 Task: Create Customers object.
Action: Mouse moved to (553, 46)
Screenshot: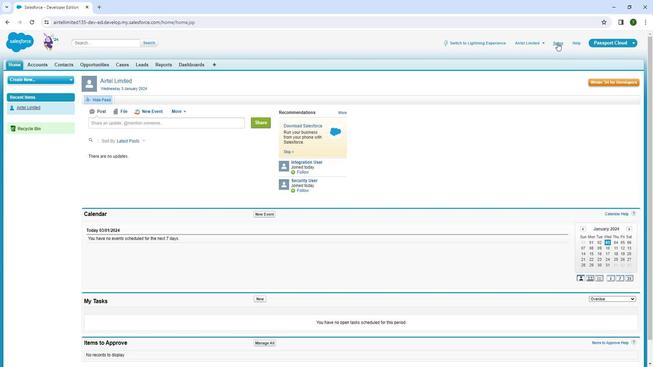 
Action: Mouse pressed left at (553, 46)
Screenshot: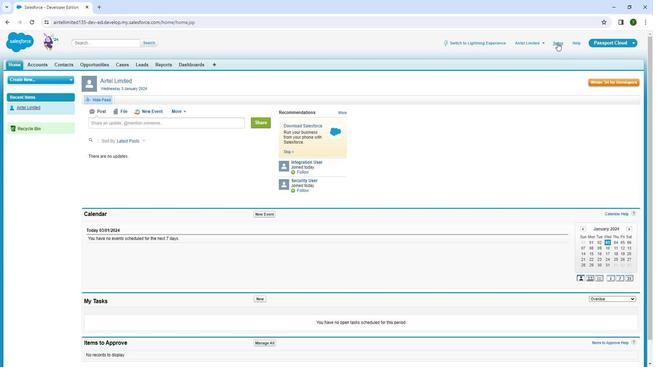 
Action: Mouse pressed left at (553, 46)
Screenshot: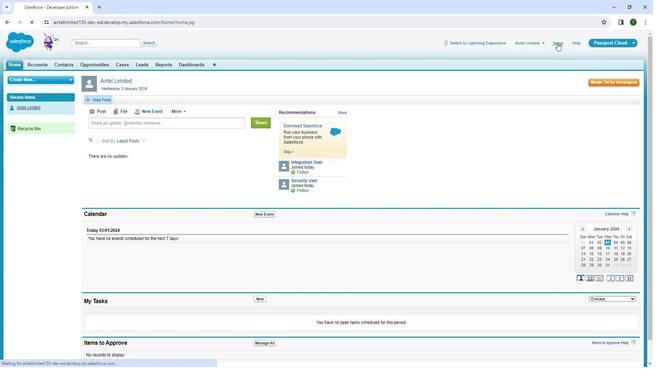 
Action: Mouse moved to (41, 129)
Screenshot: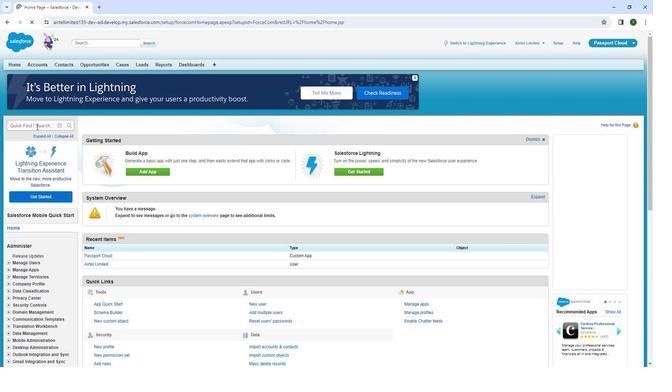 
Action: Mouse pressed left at (41, 129)
Screenshot: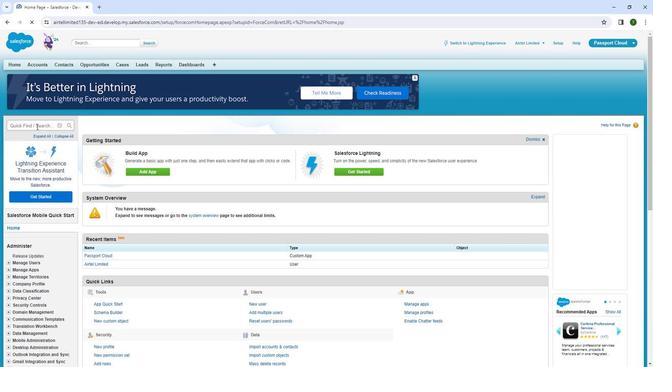 
Action: Mouse moved to (41, 128)
Screenshot: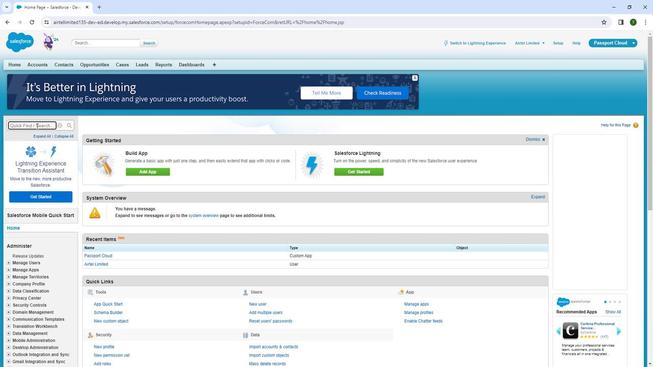 
Action: Key pressed o
Screenshot: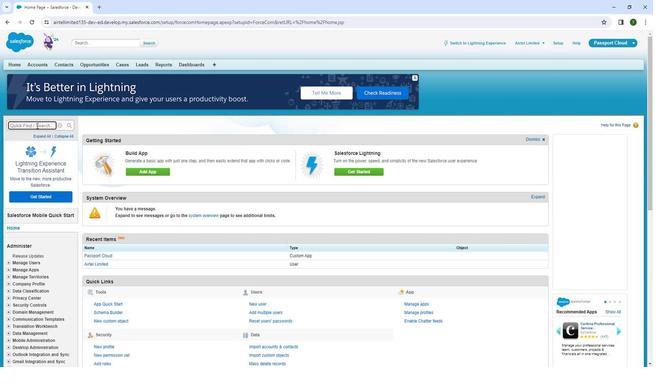 
Action: Mouse moved to (41, 128)
Screenshot: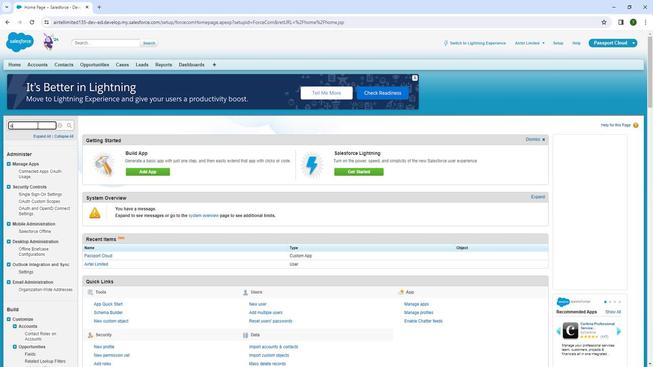 
Action: Key pressed bj
Screenshot: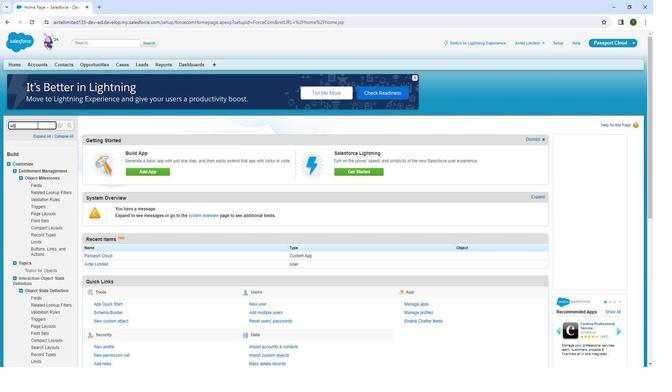 
Action: Mouse moved to (42, 126)
Screenshot: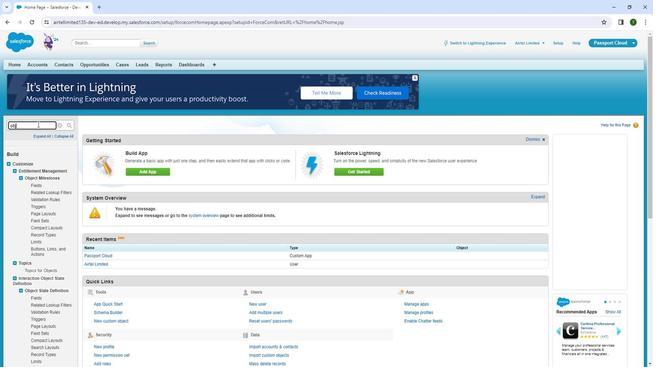 
Action: Key pressed ect
Screenshot: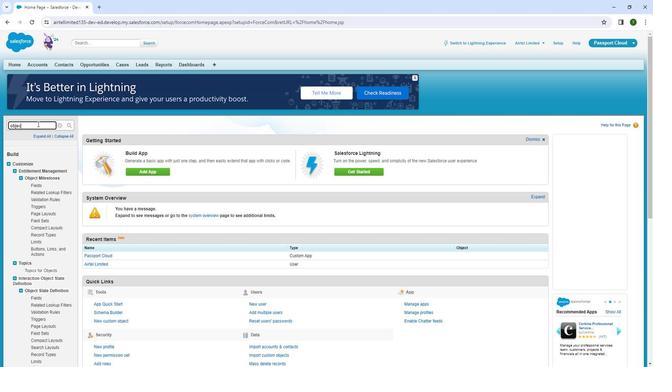 
Action: Mouse moved to (34, 180)
Screenshot: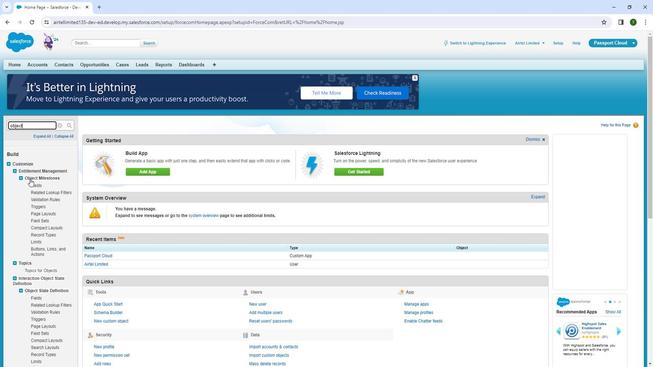 
Action: Mouse scrolled (34, 180) with delta (0, 0)
Screenshot: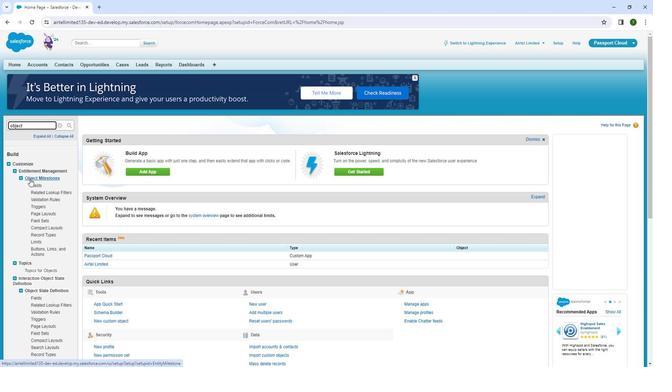 
Action: Mouse moved to (34, 181)
Screenshot: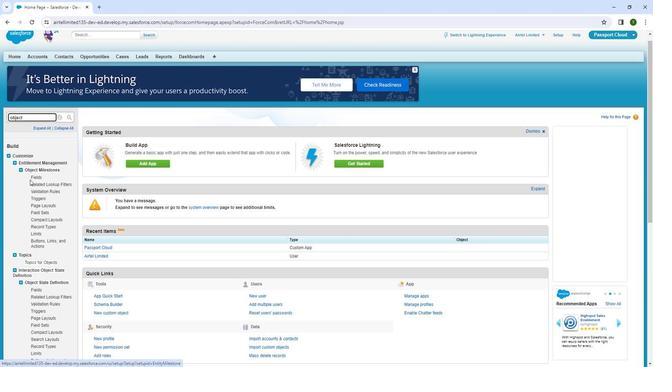 
Action: Mouse scrolled (34, 181) with delta (0, 0)
Screenshot: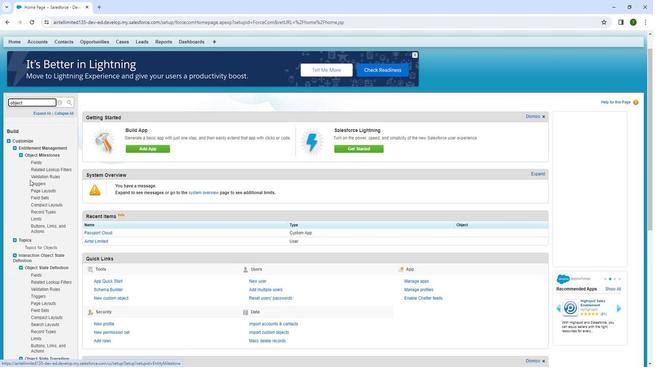 
Action: Mouse moved to (34, 181)
Screenshot: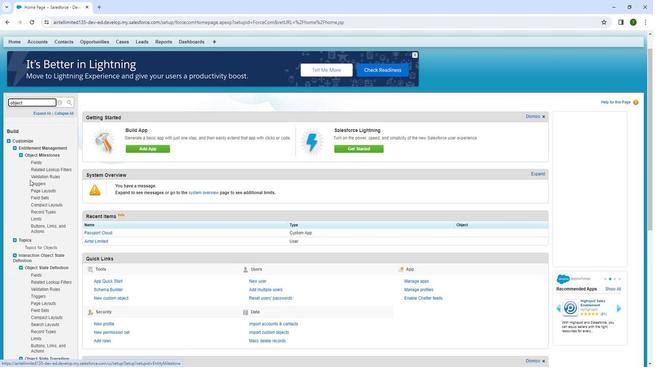 
Action: Mouse scrolled (34, 181) with delta (0, 0)
Screenshot: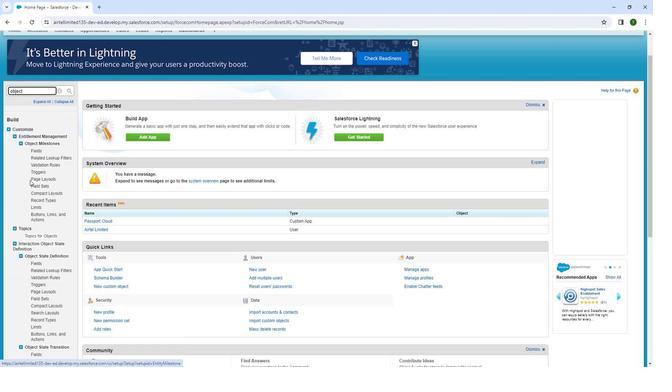 
Action: Mouse moved to (33, 185)
Screenshot: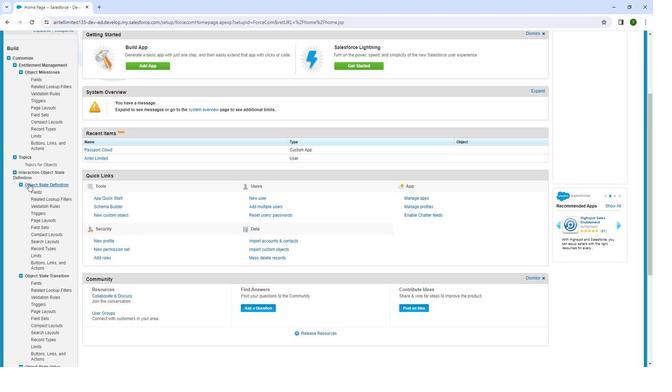 
Action: Mouse scrolled (33, 185) with delta (0, 0)
Screenshot: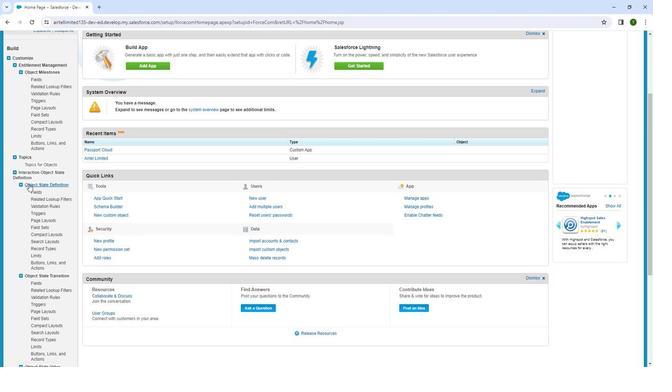 
Action: Mouse moved to (33, 186)
Screenshot: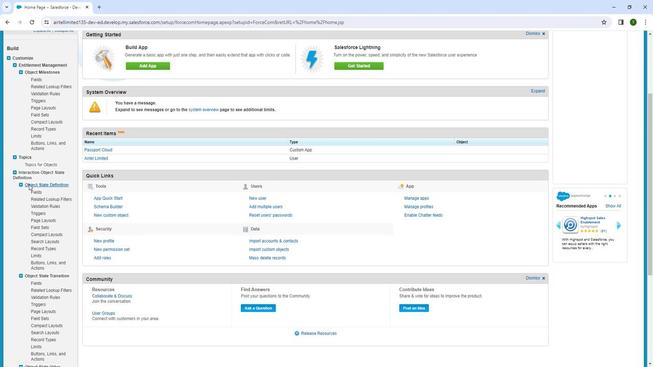 
Action: Mouse scrolled (33, 185) with delta (0, 0)
Screenshot: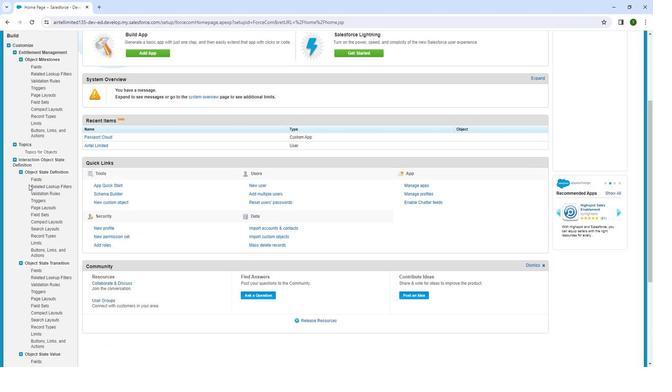 
Action: Mouse moved to (33, 186)
Screenshot: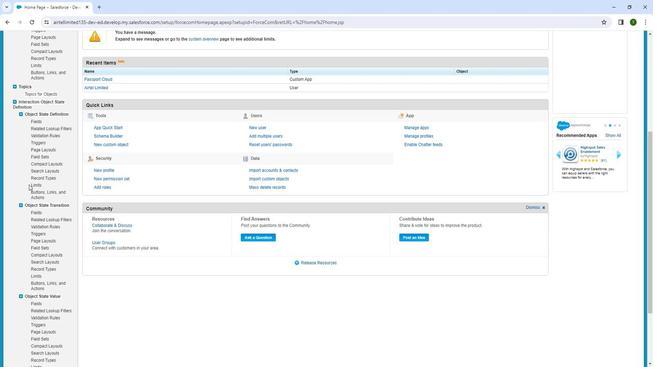 
Action: Mouse scrolled (33, 185) with delta (0, 0)
Screenshot: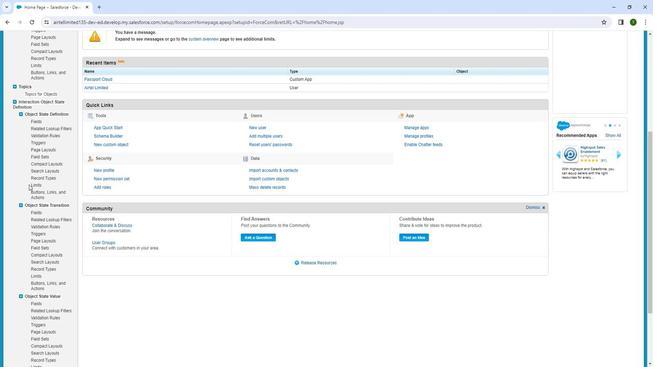 
Action: Mouse scrolled (33, 185) with delta (0, 0)
Screenshot: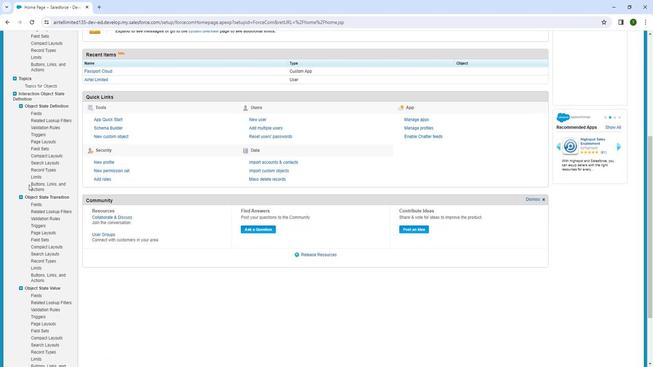 
Action: Mouse scrolled (33, 185) with delta (0, 0)
Screenshot: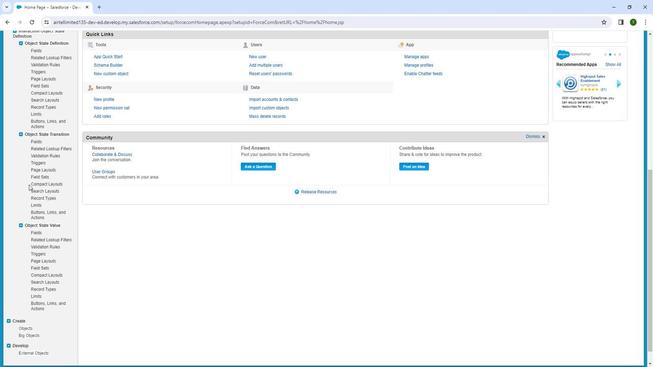 
Action: Mouse moved to (29, 312)
Screenshot: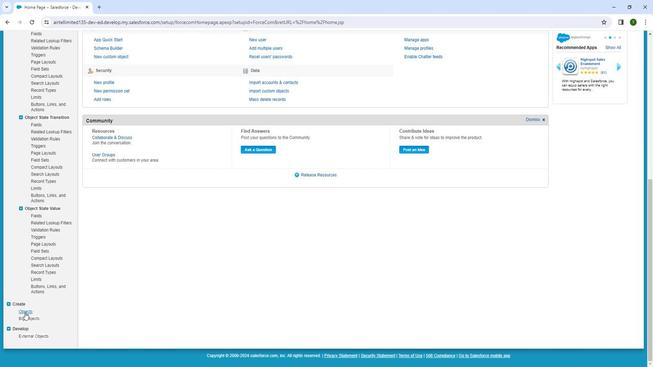 
Action: Mouse pressed left at (29, 312)
Screenshot: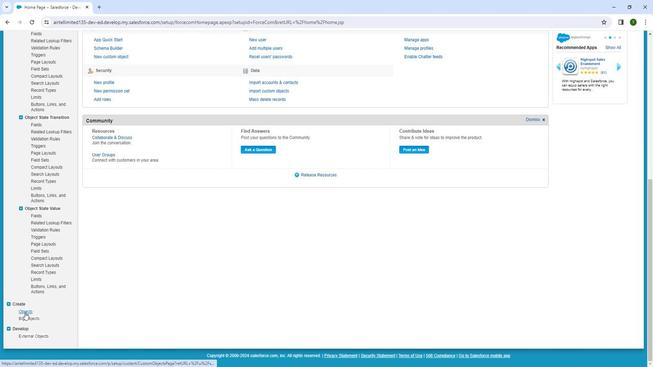 
Action: Mouse moved to (282, 168)
Screenshot: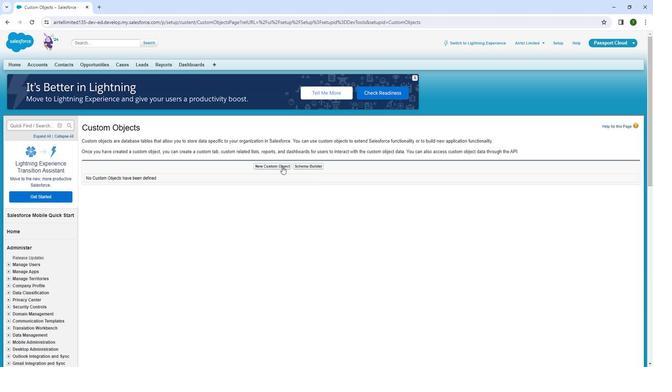 
Action: Mouse pressed left at (282, 168)
Screenshot: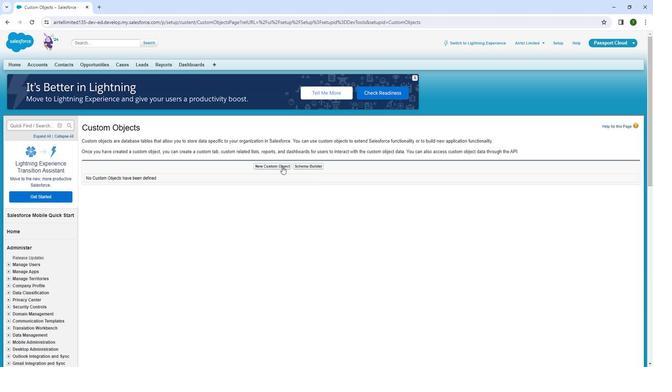 
Action: Mouse moved to (207, 192)
Screenshot: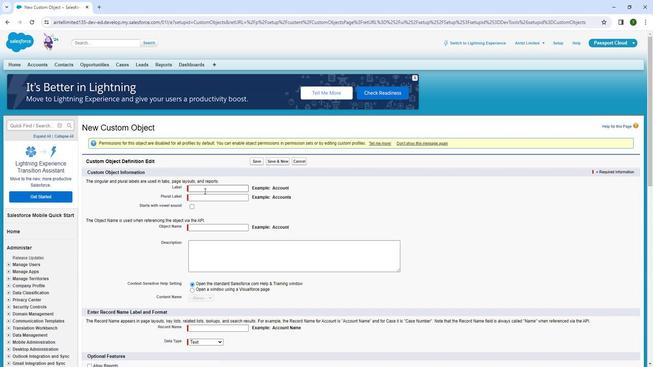 
Action: Mouse pressed left at (207, 192)
Screenshot: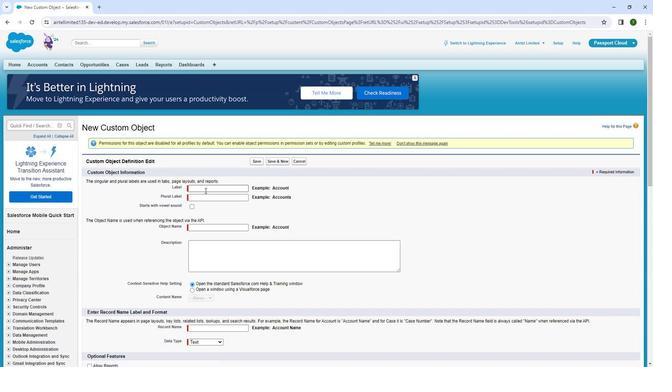 
Action: Mouse moved to (209, 193)
Screenshot: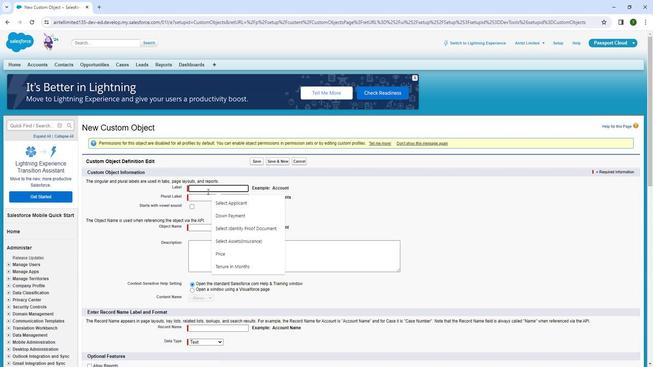 
Action: Key pressed <Key.shift>Customers
Screenshot: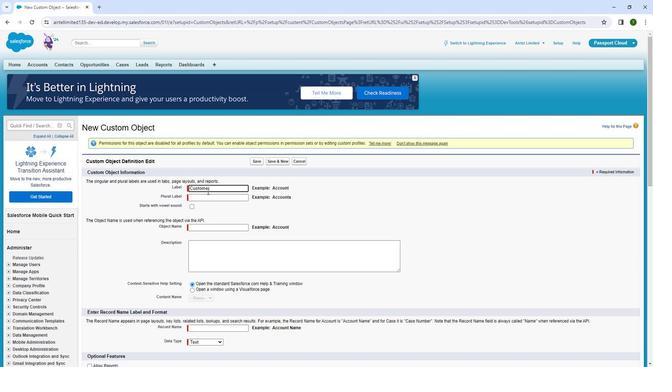 
Action: Mouse moved to (224, 193)
Screenshot: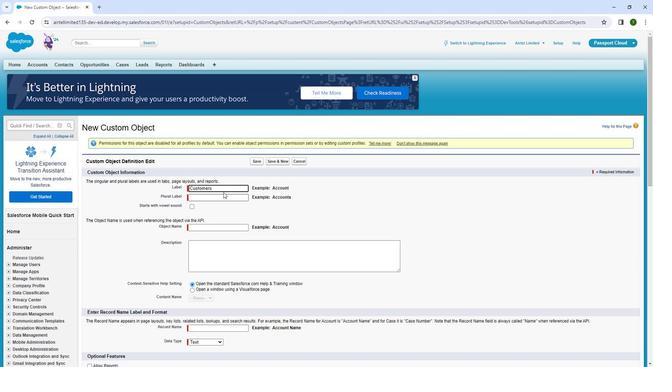 
Action: Mouse pressed left at (224, 193)
Screenshot: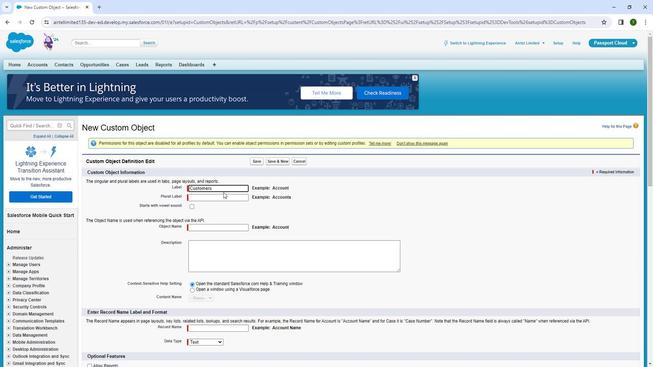 
Action: Mouse moved to (224, 199)
Screenshot: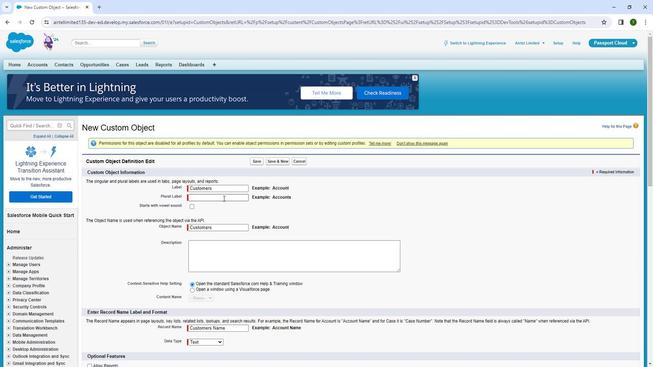 
Action: Mouse pressed left at (224, 199)
Screenshot: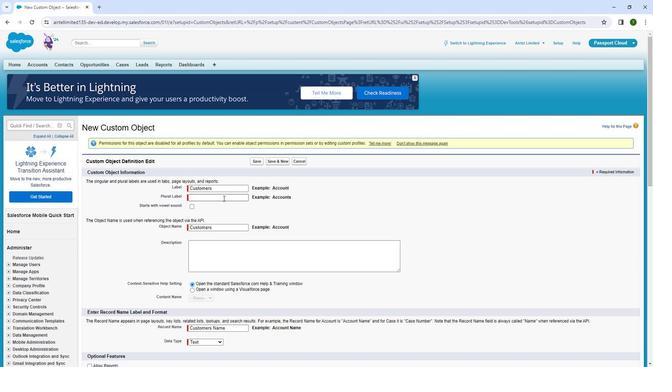 
Action: Mouse moved to (216, 202)
Screenshot: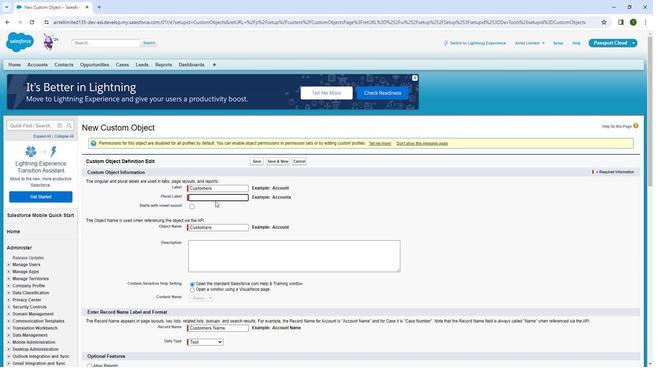 
Action: Key pressed <Key.shift>
Screenshot: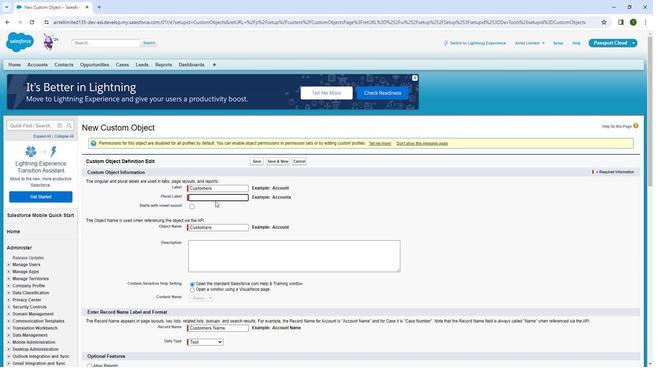 
Action: Mouse moved to (210, 200)
Screenshot: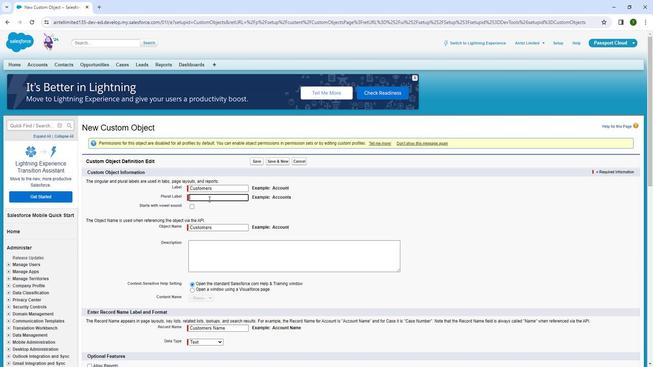
Action: Key pressed C
Screenshot: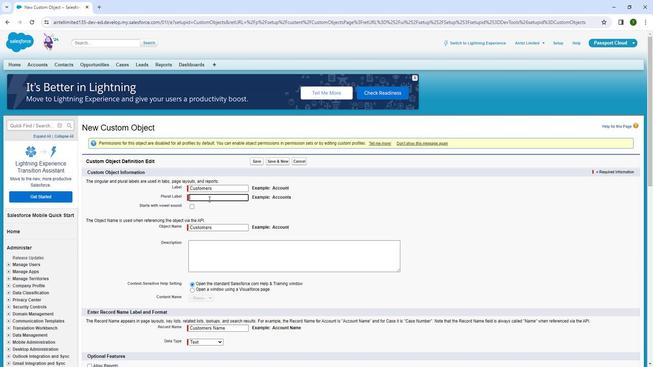 
Action: Mouse moved to (210, 201)
Screenshot: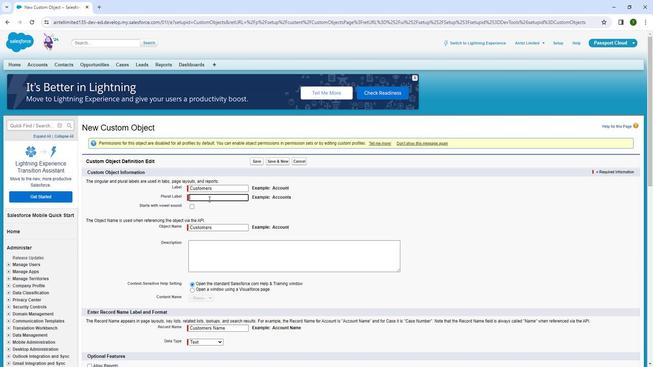 
Action: Key pressed ustomers
Screenshot: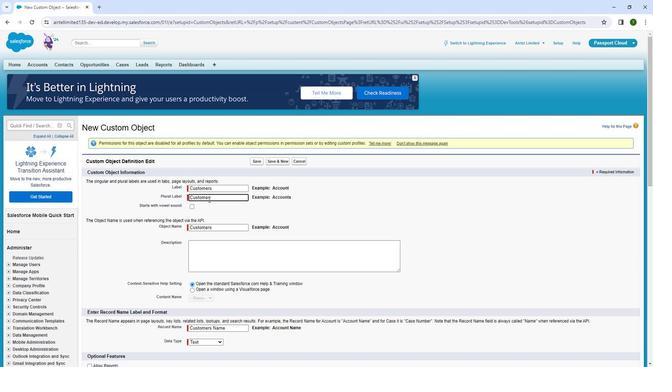 
Action: Mouse moved to (228, 215)
Screenshot: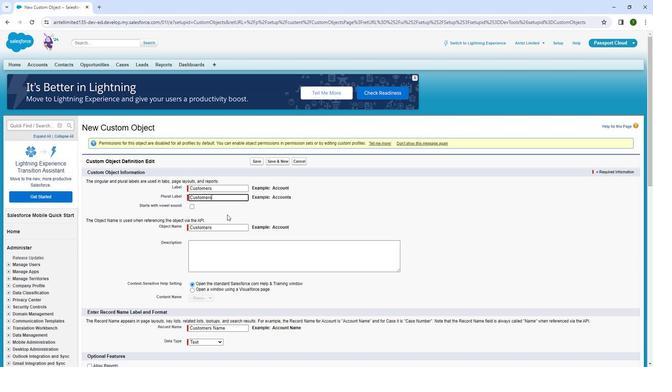 
Action: Mouse pressed left at (228, 215)
Screenshot: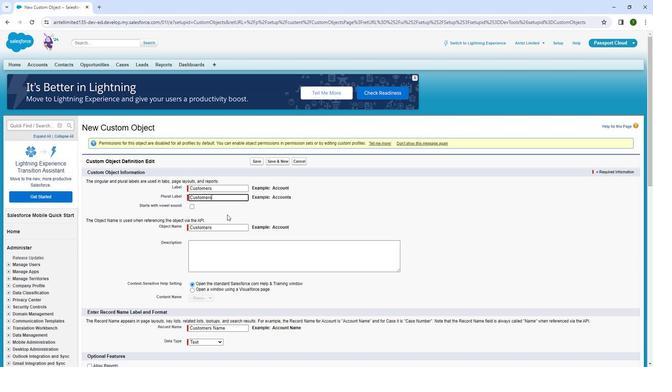 
Action: Mouse moved to (228, 214)
Screenshot: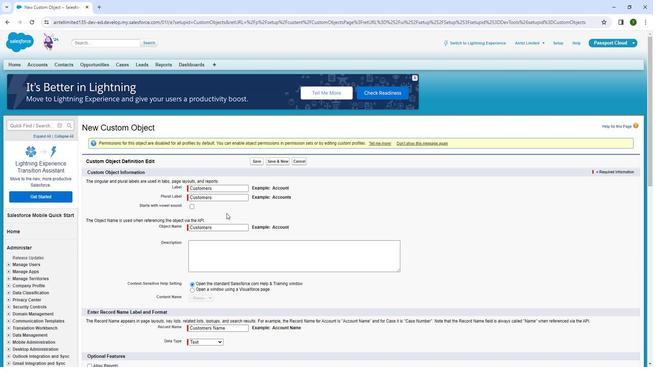 
Action: Mouse scrolled (228, 214) with delta (0, 0)
Screenshot: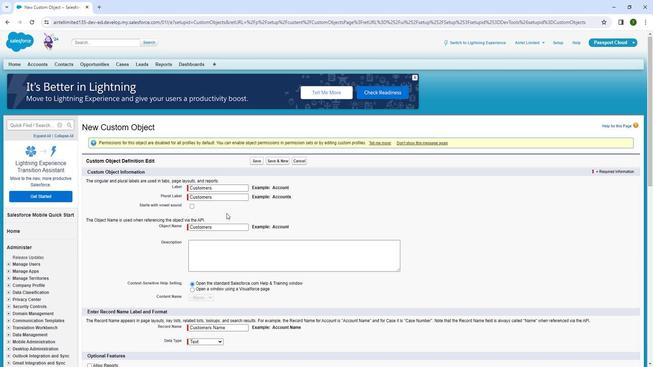 
Action: Mouse scrolled (228, 214) with delta (0, 0)
Screenshot: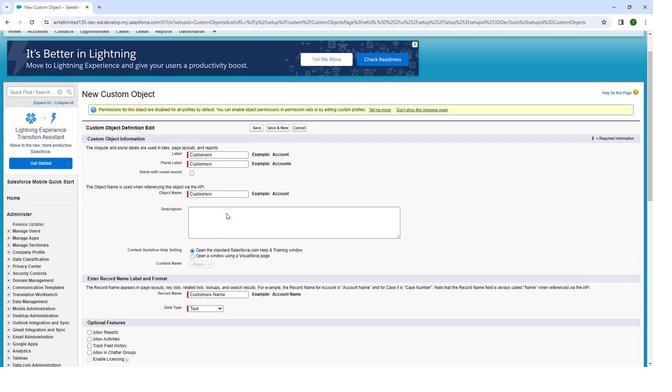 
Action: Mouse moved to (216, 260)
Screenshot: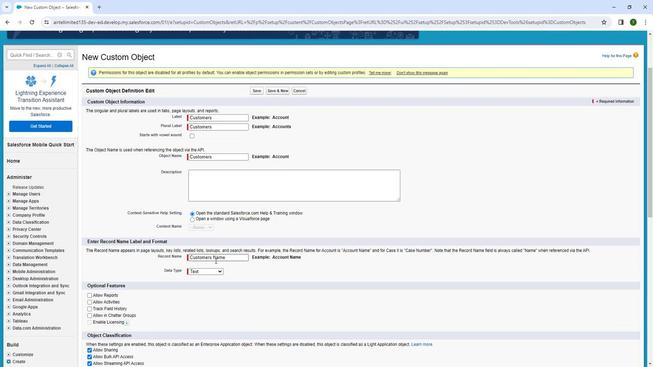 
Action: Mouse scrolled (216, 260) with delta (0, 0)
Screenshot: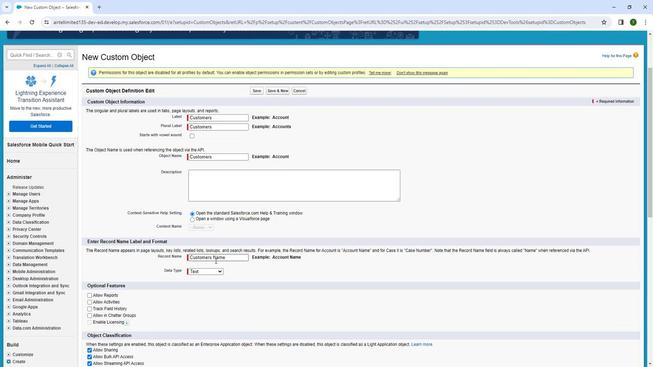 
Action: Mouse moved to (210, 236)
Screenshot: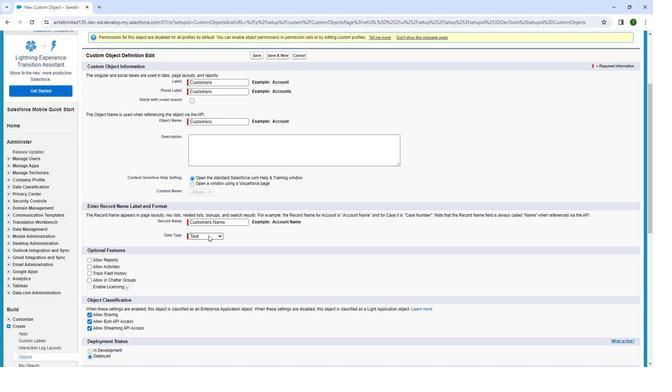 
Action: Mouse pressed left at (210, 236)
Screenshot: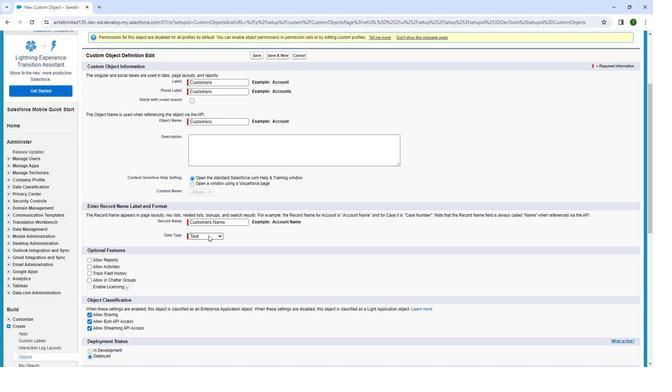 
Action: Mouse moved to (206, 246)
Screenshot: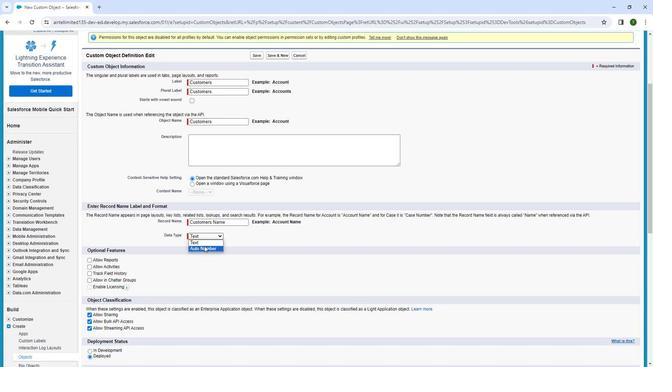 
Action: Mouse pressed left at (206, 246)
Screenshot: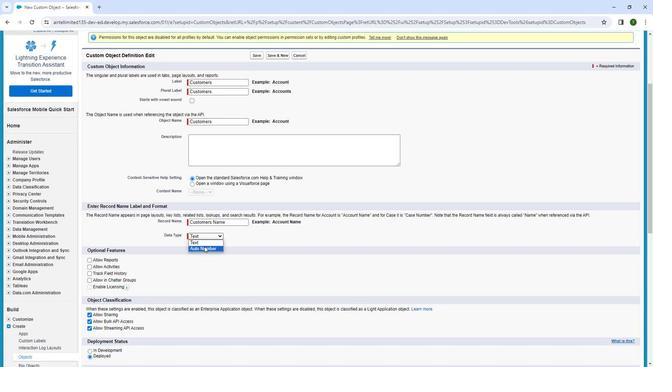
Action: Mouse moved to (204, 245)
Screenshot: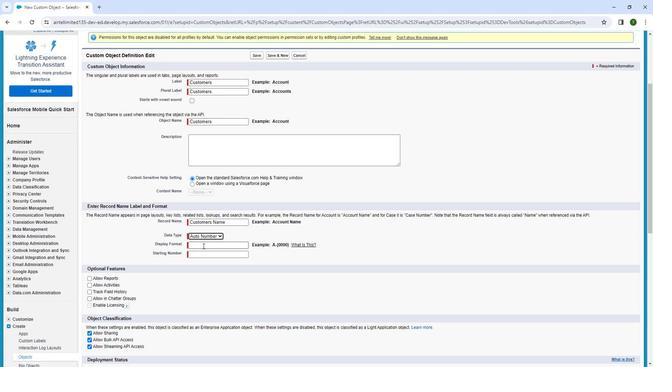 
Action: Mouse pressed left at (204, 245)
Screenshot: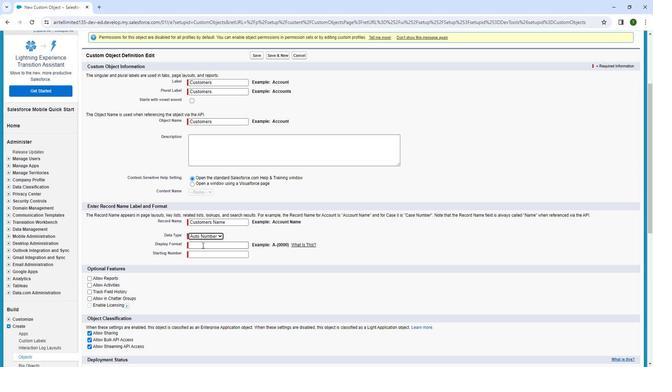 
Action: Mouse moved to (205, 243)
Screenshot: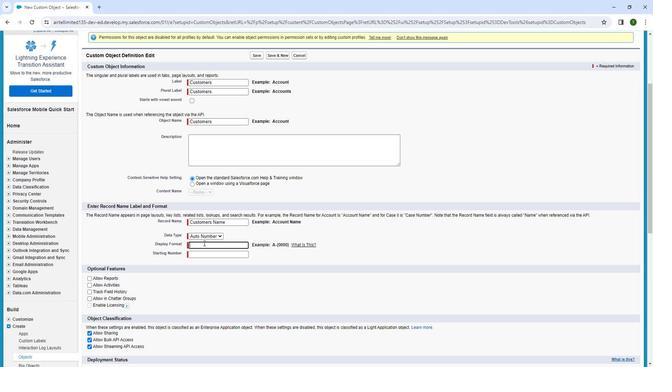 
Action: Key pressed <Key.shift>
Screenshot: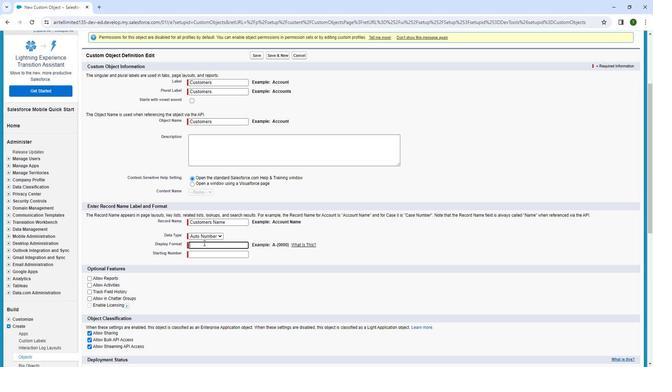 
Action: Mouse moved to (204, 239)
Screenshot: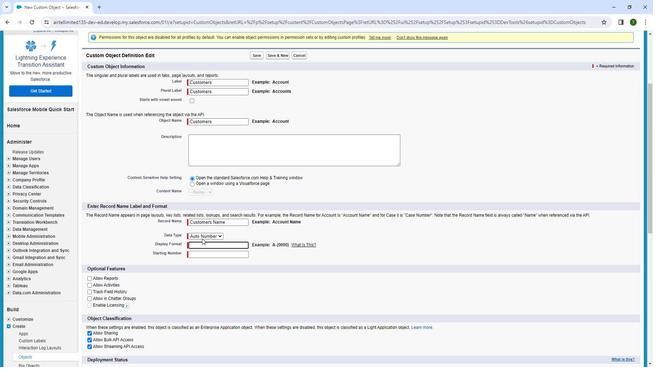 
Action: Key pressed <Key.shift>C
Screenshot: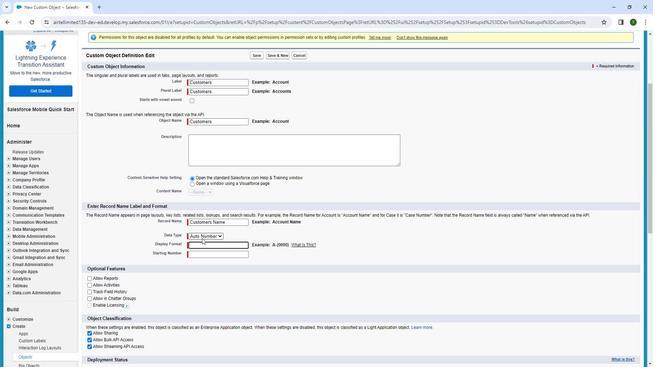 
Action: Mouse moved to (261, 257)
Screenshot: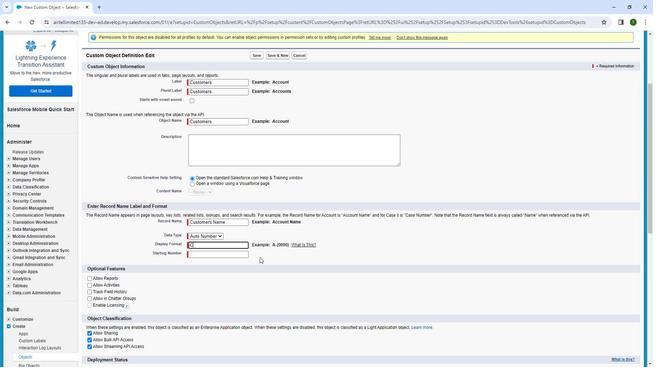 
Action: Key pressed ID-<Key.shift_r><Key.shift_r><Key.shift_r><Key.shift_r><Key.shift_r>{
Screenshot: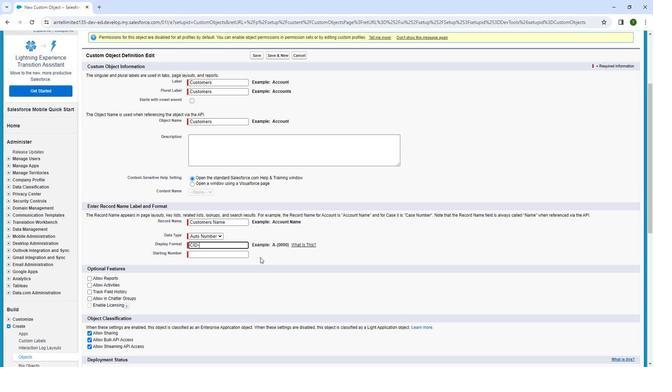 
Action: Mouse moved to (307, 289)
Screenshot: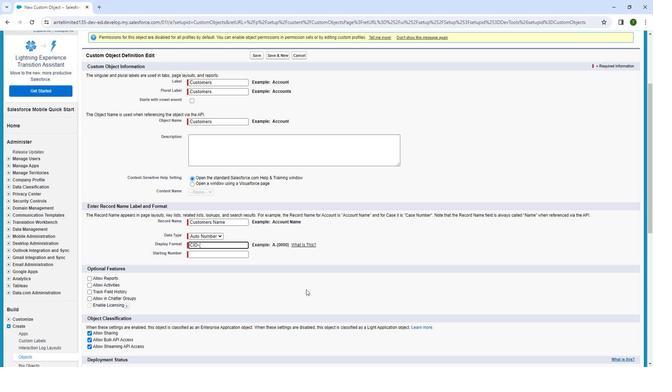 
Action: Key pressed <Key.shift_r>}
Screenshot: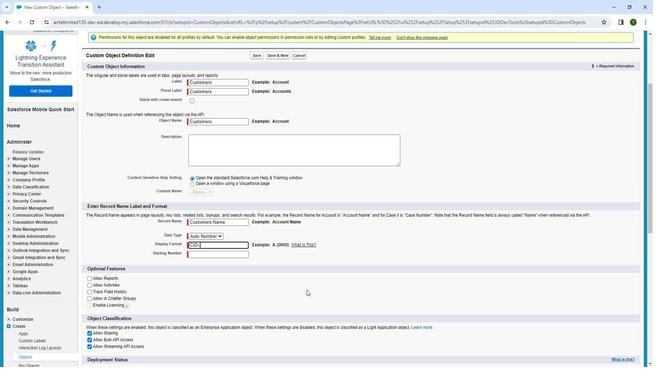 
Action: Mouse moved to (314, 294)
Screenshot: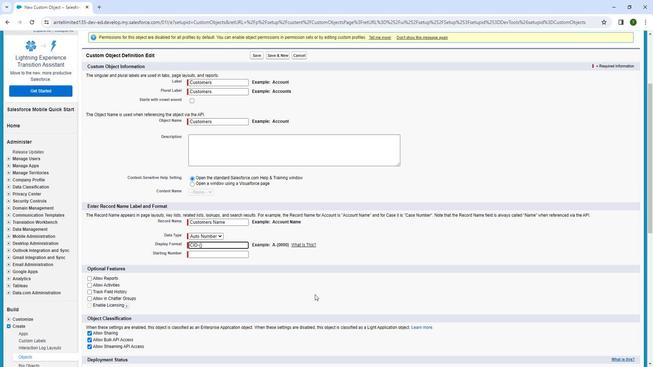 
Action: Key pressed <Key.left>0000
Screenshot: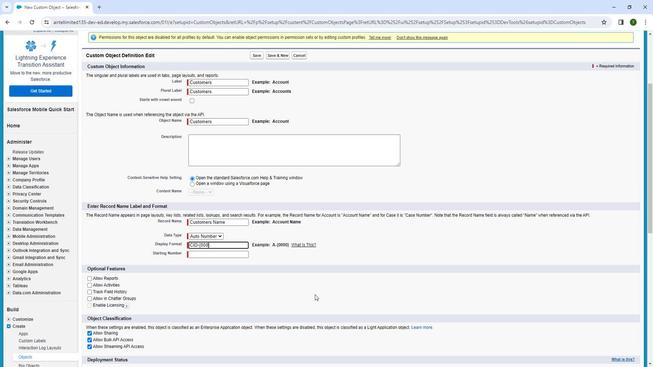 
Action: Mouse moved to (215, 254)
Screenshot: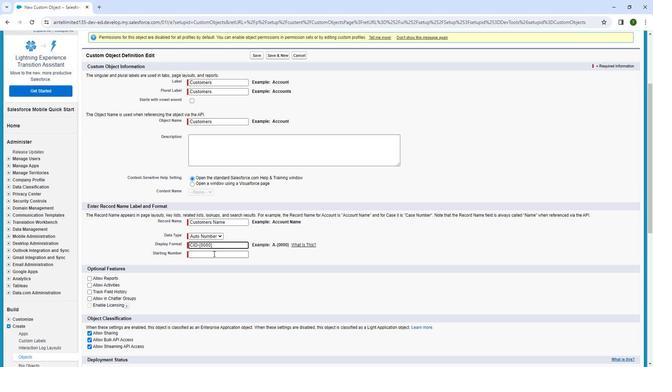 
Action: Mouse pressed left at (215, 254)
Screenshot: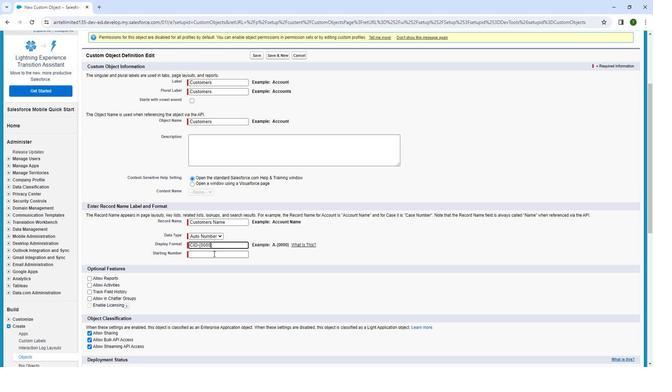 
Action: Mouse moved to (215, 254)
Screenshot: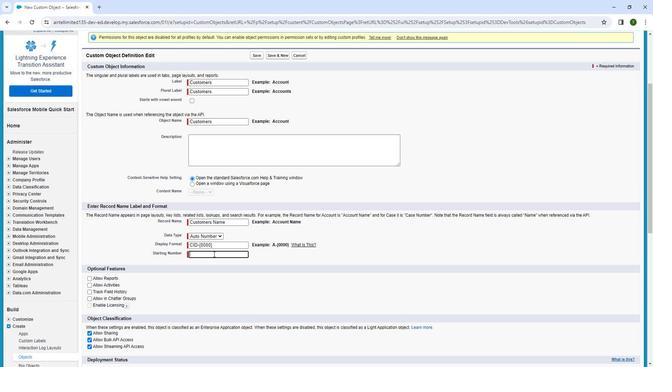 
Action: Key pressed 1
Screenshot: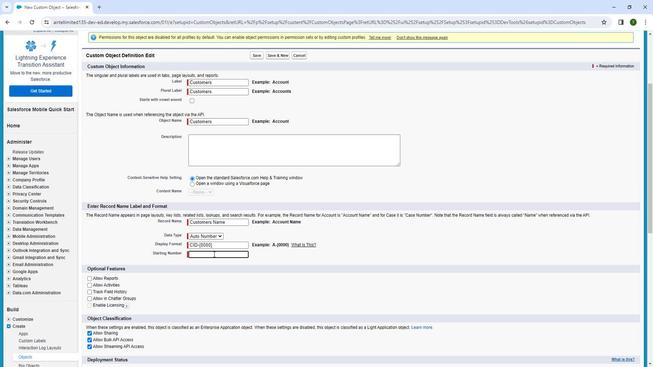 
Action: Mouse moved to (223, 290)
Screenshot: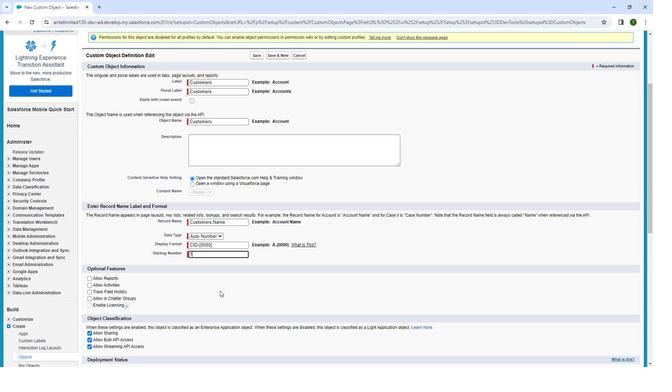 
Action: Mouse scrolled (223, 290) with delta (0, 0)
Screenshot: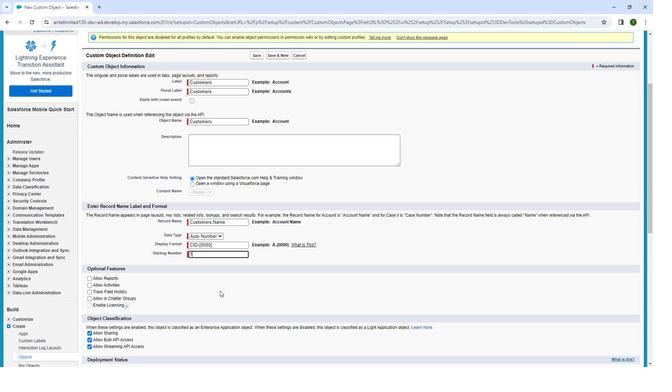 
Action: Mouse moved to (217, 291)
Screenshot: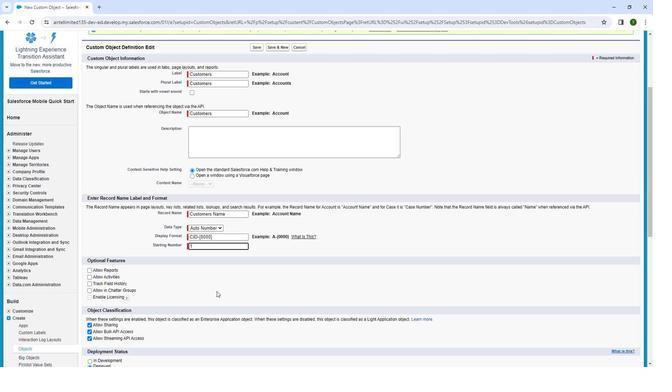 
Action: Mouse scrolled (217, 290) with delta (0, 0)
Screenshot: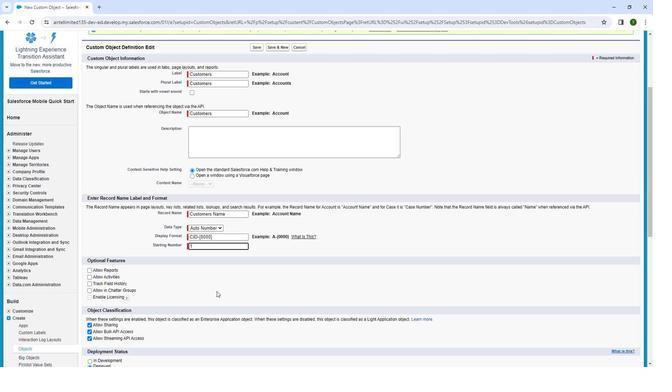 
Action: Mouse moved to (92, 210)
Screenshot: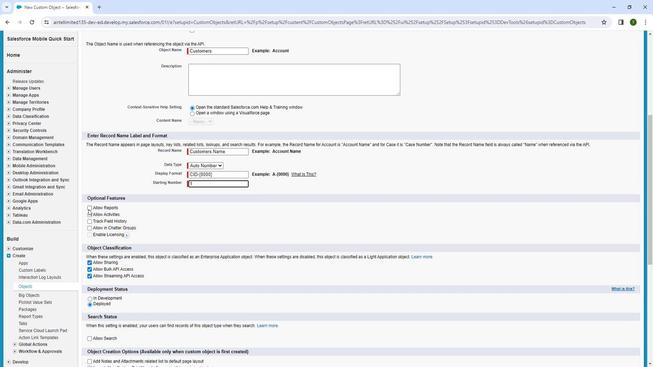 
Action: Mouse pressed left at (92, 210)
Screenshot: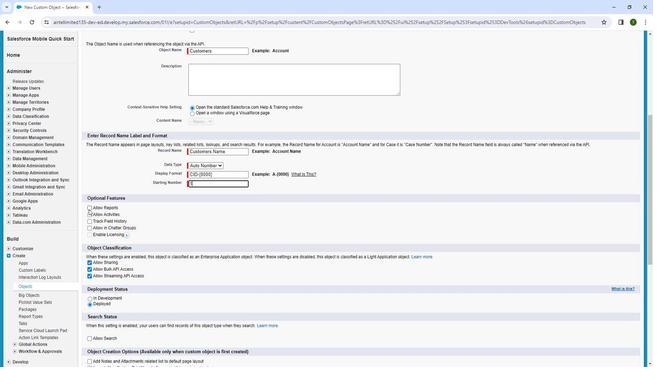 
Action: Mouse moved to (92, 215)
Screenshot: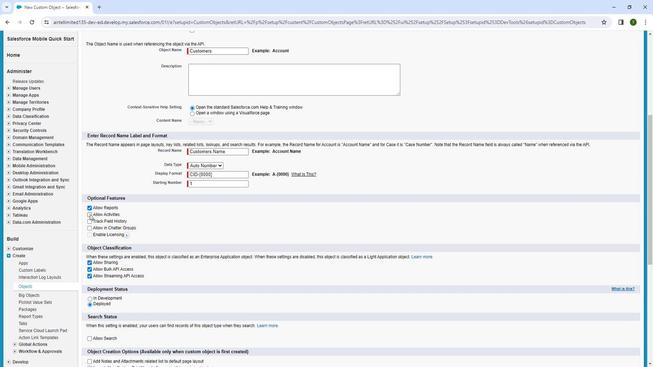 
Action: Mouse pressed left at (92, 215)
Screenshot: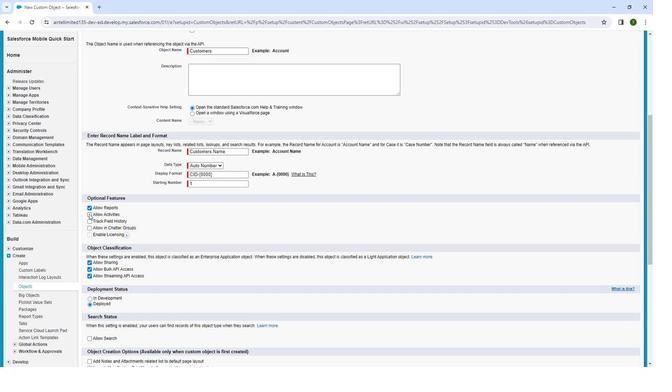 
Action: Mouse moved to (92, 221)
Screenshot: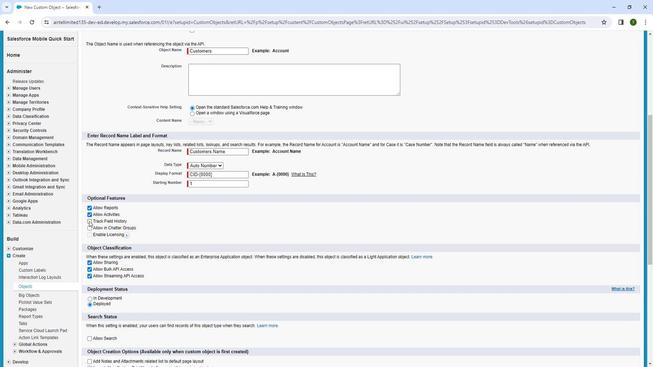 
Action: Mouse pressed left at (92, 221)
Screenshot: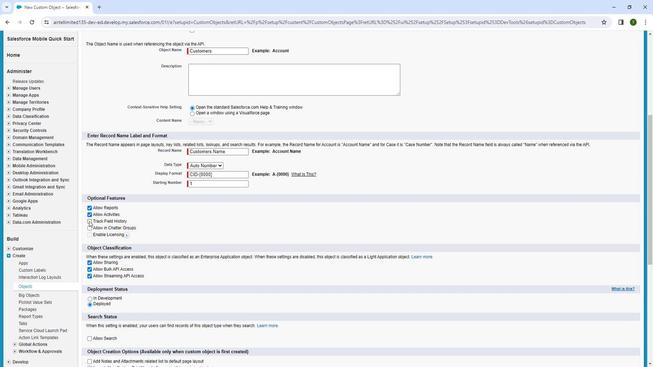 
Action: Mouse moved to (92, 228)
Screenshot: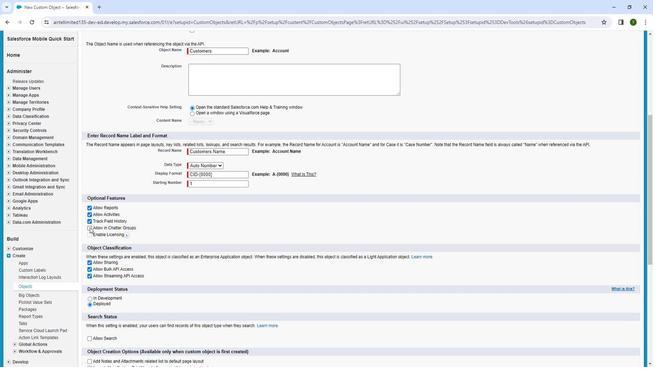 
Action: Mouse pressed left at (92, 228)
Screenshot: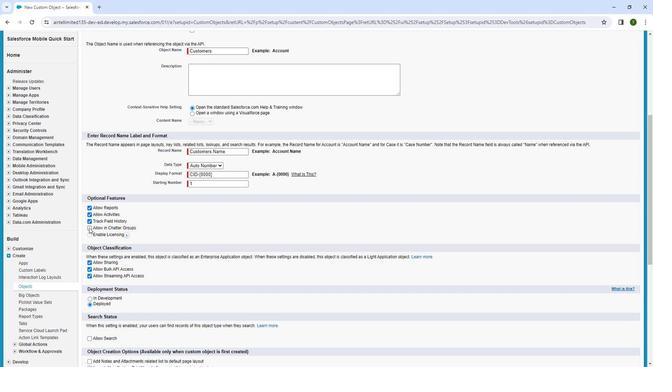 
Action: Mouse moved to (122, 239)
Screenshot: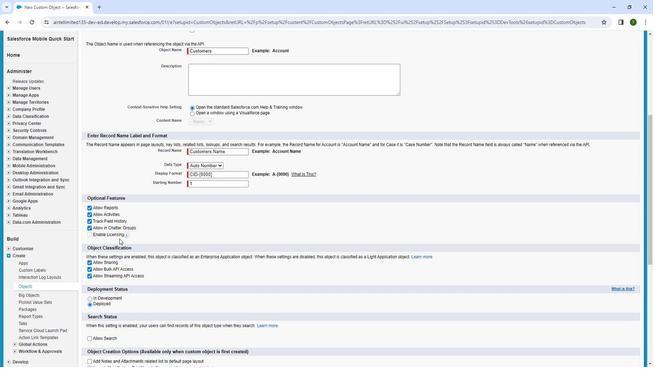 
Action: Mouse scrolled (122, 239) with delta (0, 0)
Screenshot: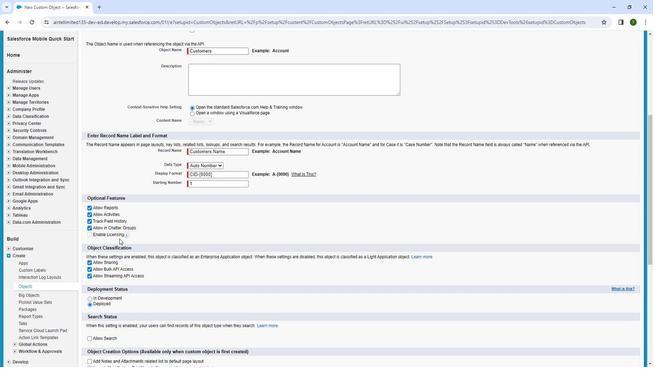 
Action: Mouse moved to (122, 240)
Screenshot: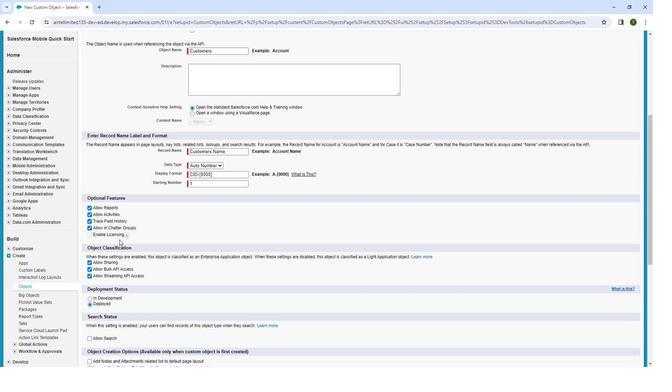 
Action: Mouse scrolled (122, 240) with delta (0, 0)
Screenshot: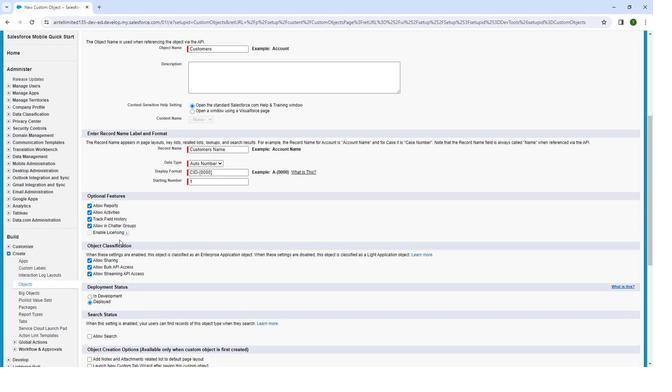 
Action: Mouse moved to (122, 241)
Screenshot: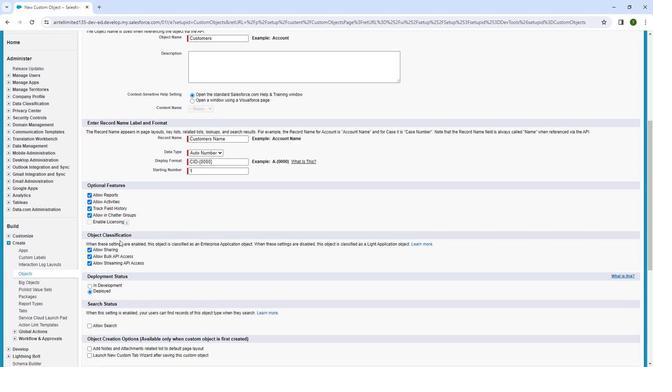 
Action: Mouse scrolled (122, 241) with delta (0, 0)
Screenshot: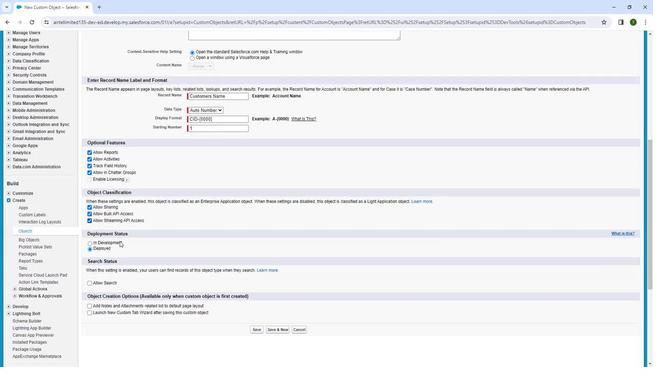
Action: Mouse moved to (93, 254)
Screenshot: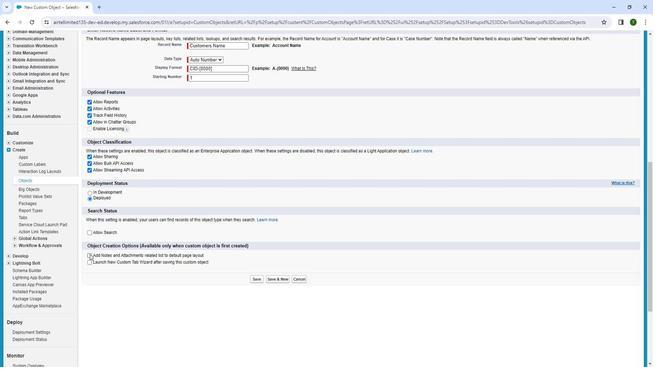 
Action: Mouse pressed left at (93, 254)
Screenshot: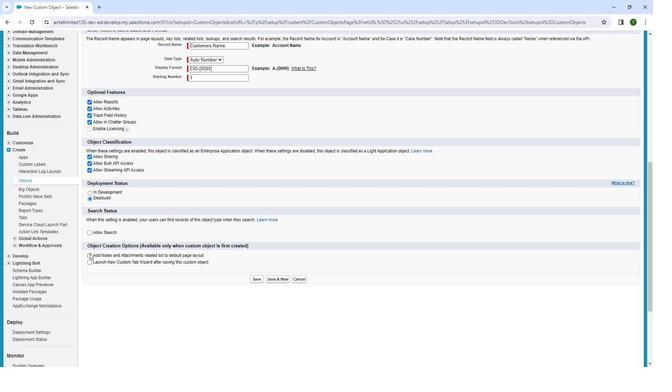 
Action: Mouse moved to (91, 234)
Screenshot: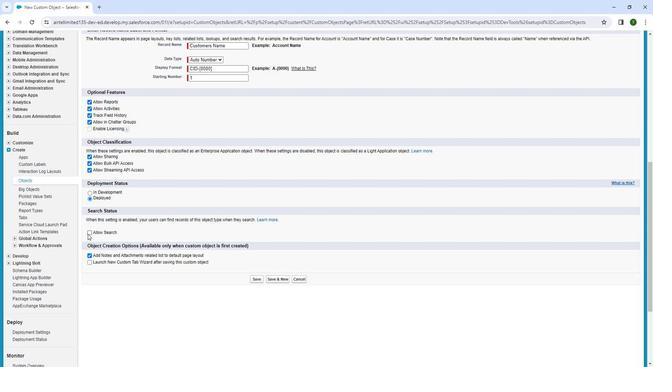 
Action: Mouse pressed left at (91, 234)
Screenshot: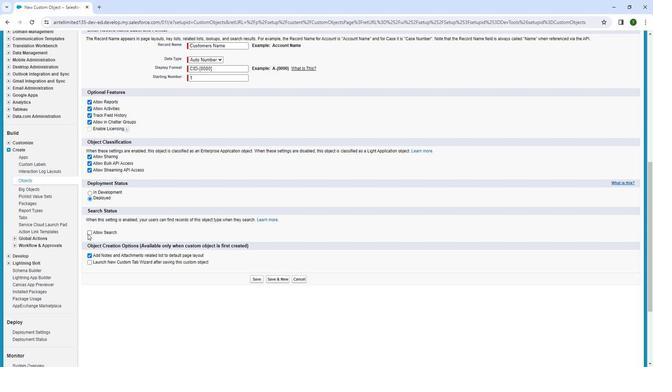 
Action: Mouse moved to (207, 233)
Screenshot: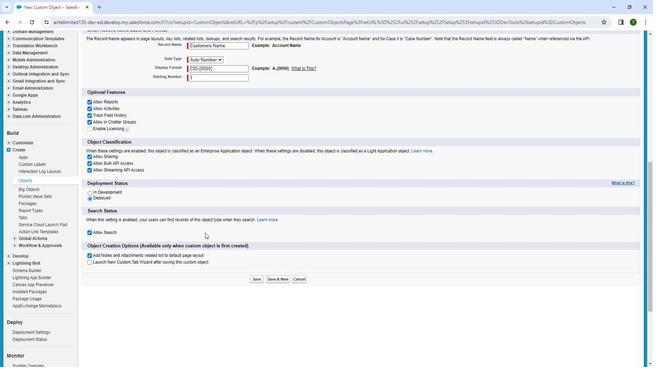 
Action: Mouse pressed left at (207, 233)
Screenshot: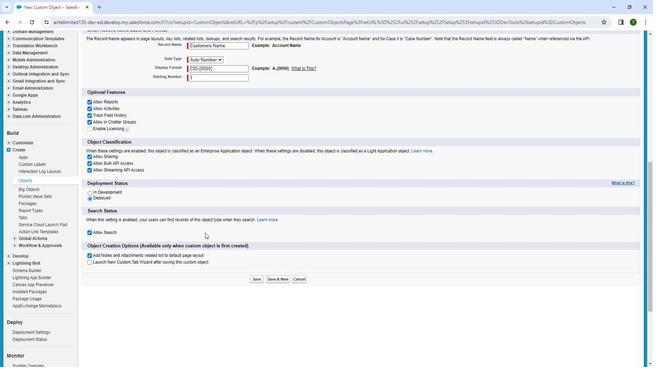 
Action: Mouse moved to (254, 277)
Screenshot: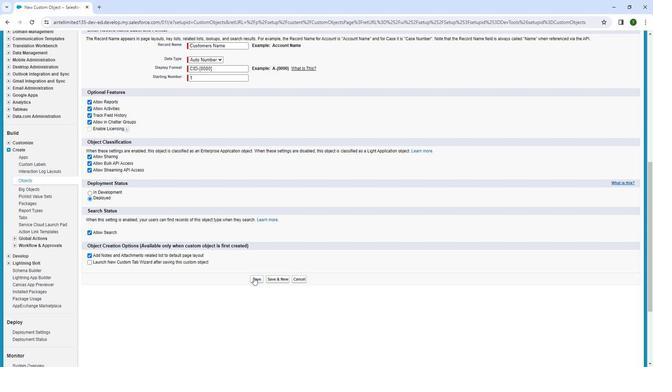 
Action: Mouse pressed left at (254, 277)
Screenshot: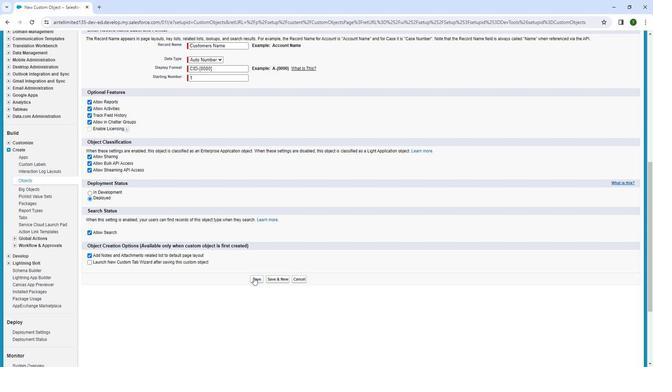 
Action: Mouse moved to (238, 223)
Screenshot: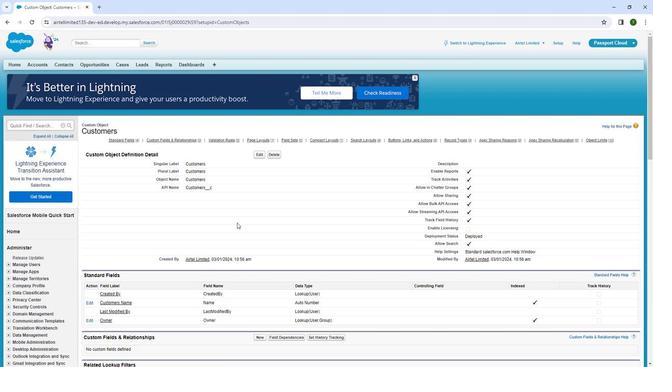 
Action: Mouse scrolled (238, 223) with delta (0, 0)
Screenshot: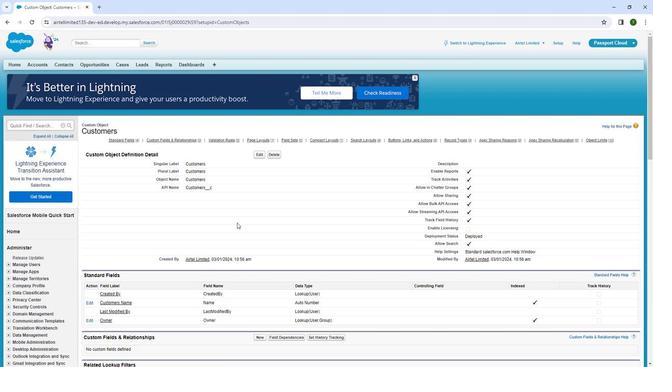 
Action: Mouse scrolled (238, 223) with delta (0, 0)
Screenshot: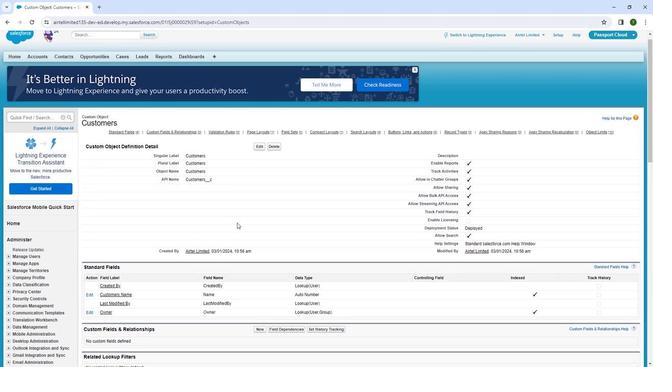 
Action: Mouse moved to (237, 226)
Screenshot: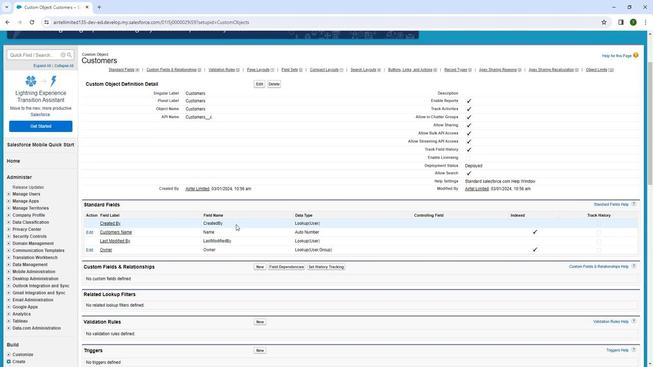
Action: Mouse scrolled (237, 226) with delta (0, 0)
Screenshot: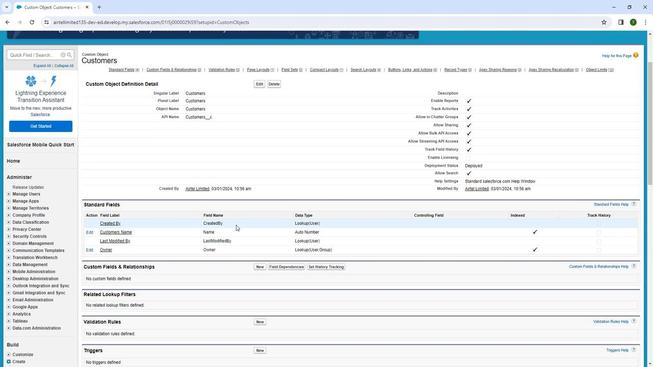 
Action: Mouse scrolled (237, 226) with delta (0, 0)
Screenshot: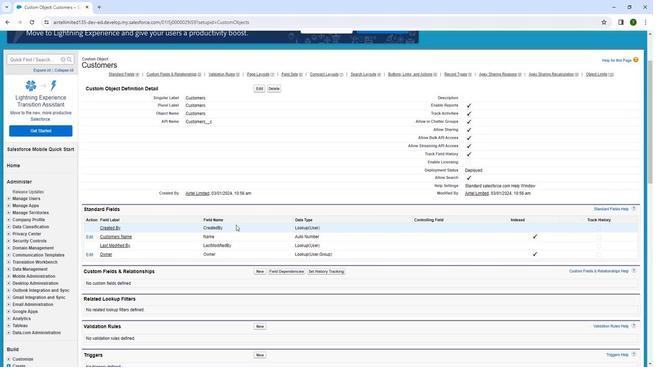 
Action: Mouse scrolled (237, 226) with delta (0, 0)
Screenshot: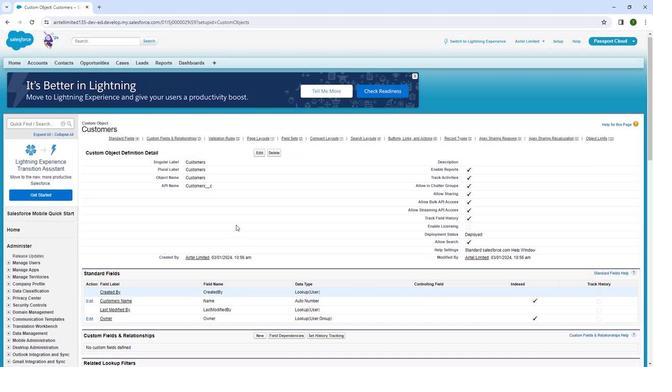 
Action: Mouse moved to (237, 224)
Screenshot: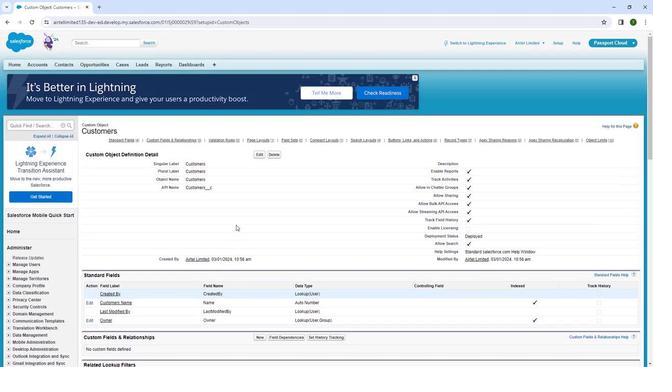 
Action: Mouse scrolled (237, 225) with delta (0, 0)
Screenshot: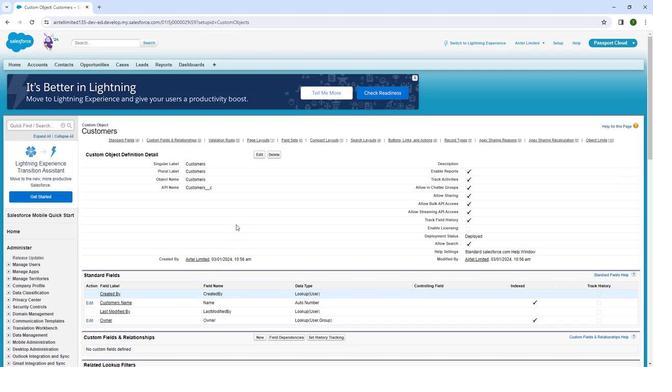 
Action: Mouse moved to (33, 128)
Screenshot: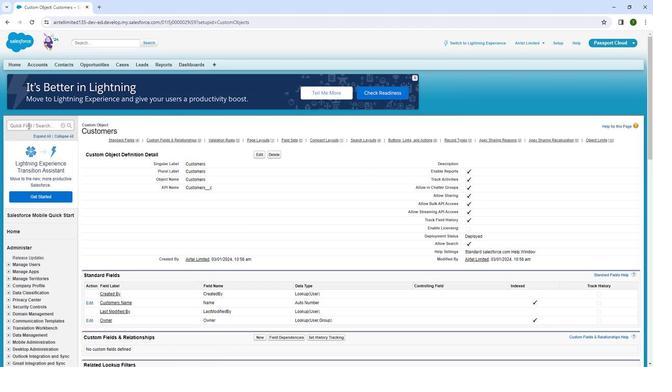 
Action: Mouse pressed left at (33, 128)
Screenshot: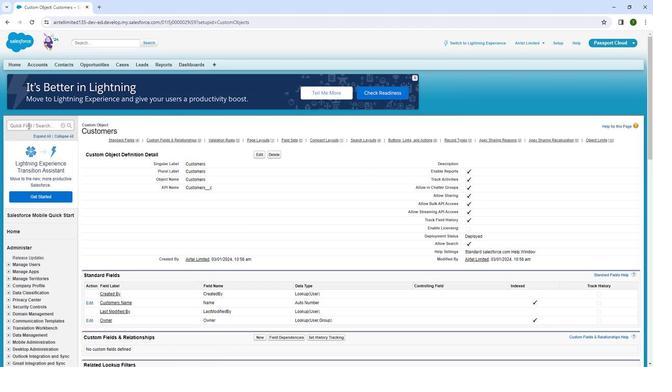 
Action: Mouse moved to (28, 129)
Screenshot: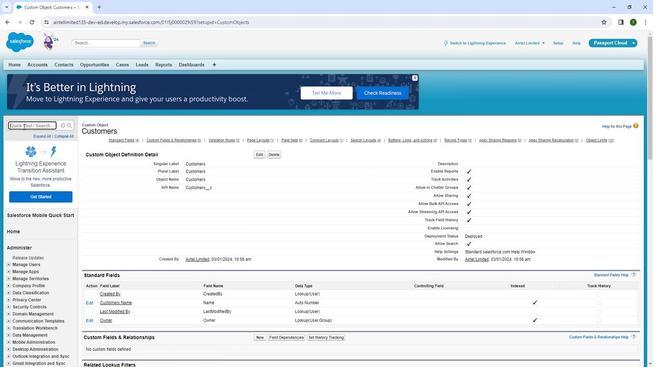 
Action: Key pressed apps
Screenshot: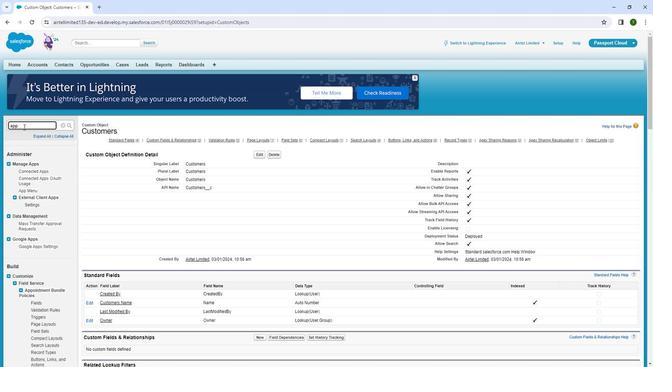 
Action: Mouse moved to (25, 261)
Screenshot: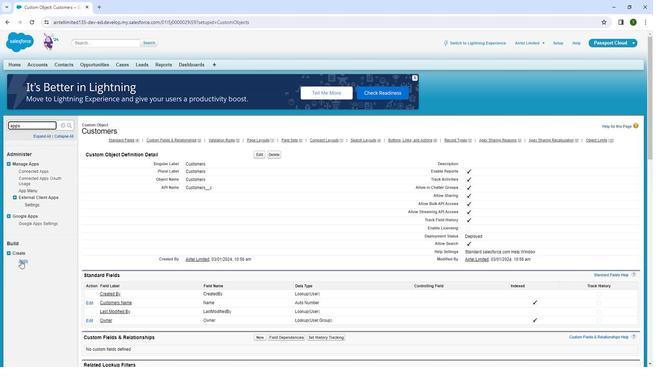 
Action: Mouse pressed left at (25, 261)
Screenshot: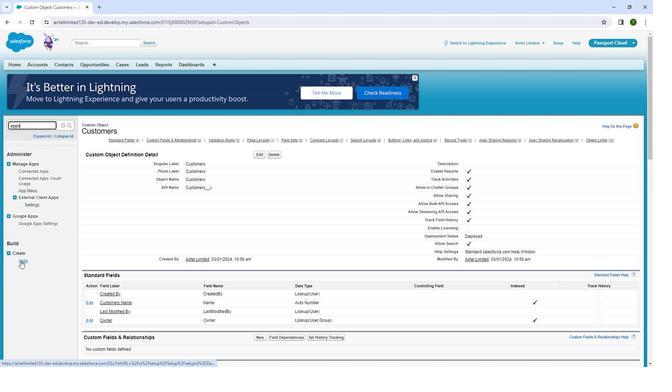 
Action: Mouse moved to (126, 254)
Screenshot: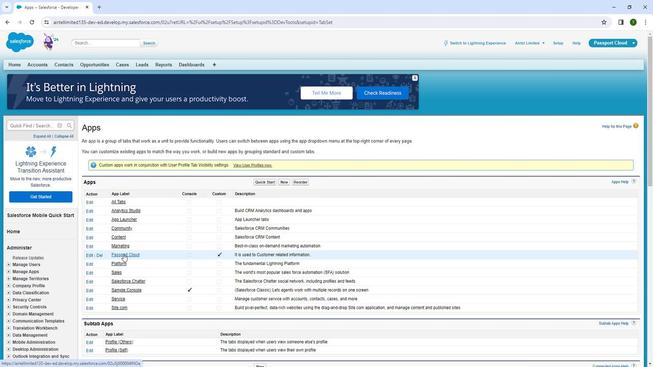
Action: Mouse pressed left at (126, 254)
Screenshot: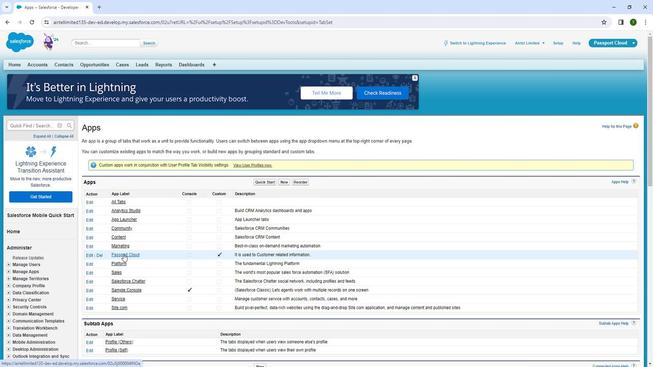 
Action: Mouse moved to (259, 179)
Screenshot: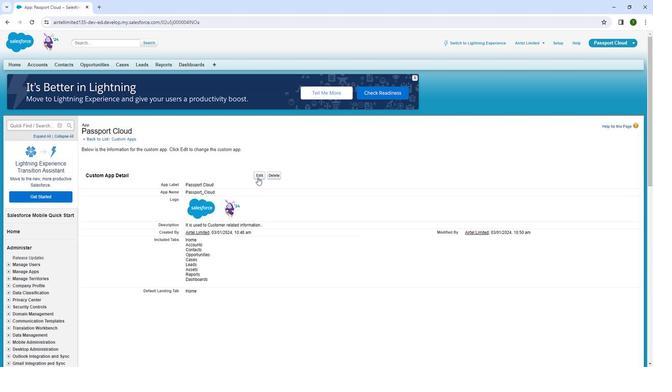 
Action: Mouse pressed left at (259, 179)
Screenshot: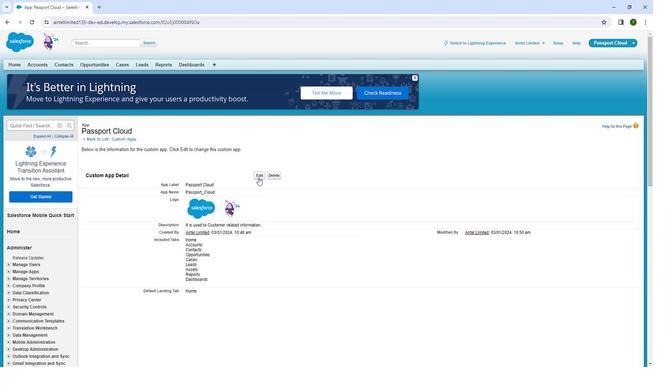 
Action: Mouse moved to (203, 302)
Screenshot: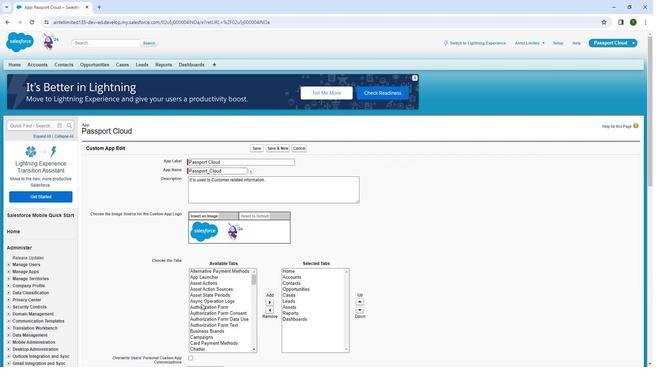 
Action: Mouse scrolled (203, 303) with delta (0, 0)
Screenshot: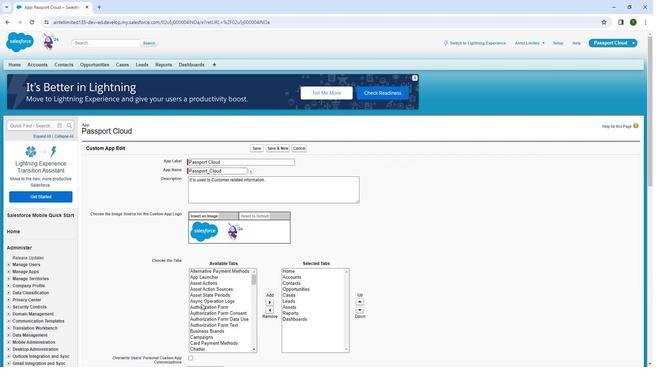 
Action: Mouse moved to (205, 294)
Screenshot: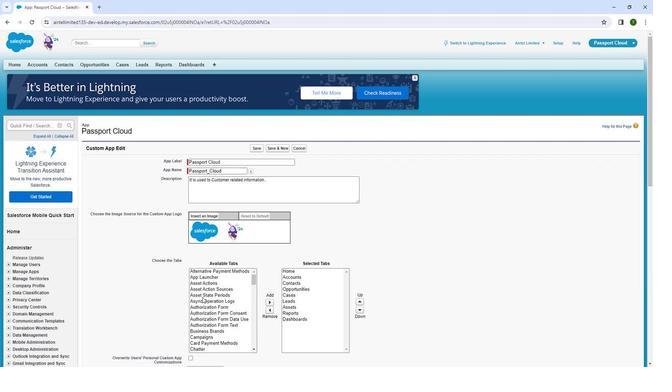 
Action: Mouse scrolled (205, 295) with delta (0, 0)
Screenshot: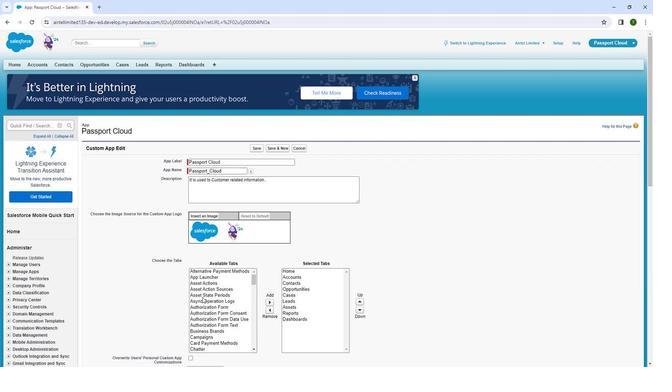 
Action: Mouse moved to (205, 287)
Screenshot: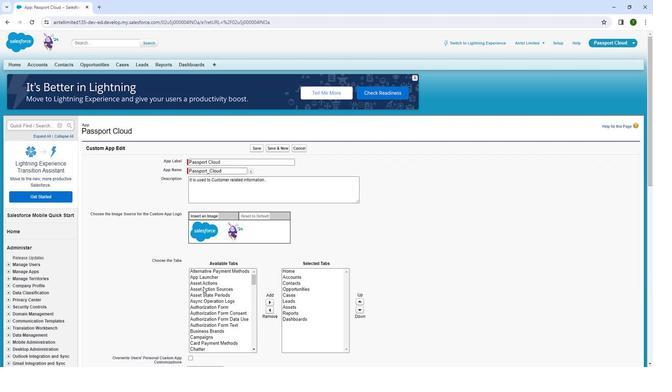 
Action: Mouse scrolled (205, 286) with delta (0, 0)
Screenshot: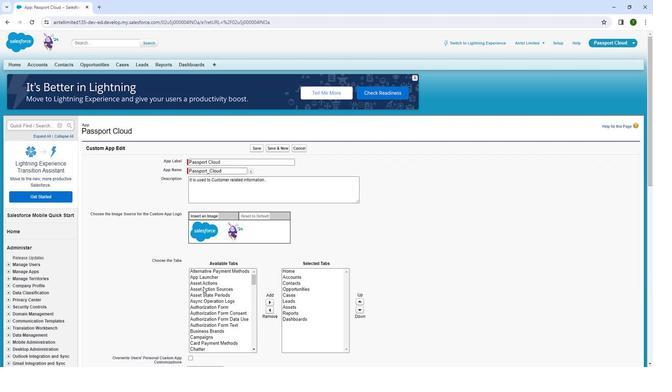 
Action: Mouse moved to (205, 287)
Screenshot: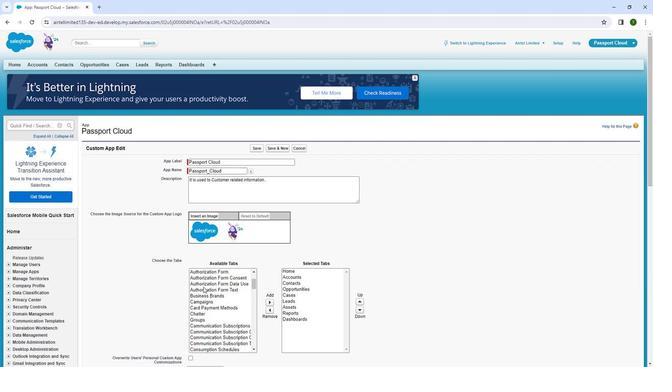 
Action: Mouse scrolled (205, 286) with delta (0, 0)
Screenshot: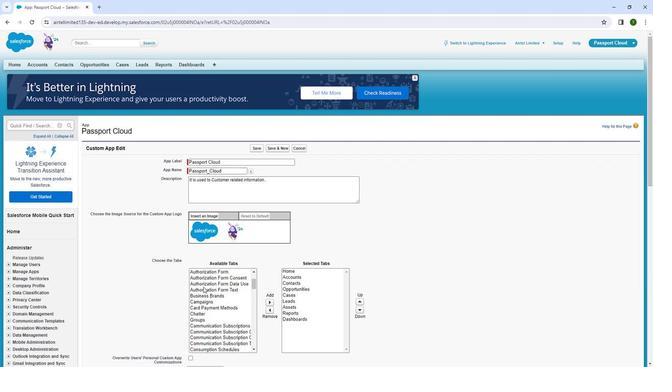
Action: Mouse moved to (205, 289)
Screenshot: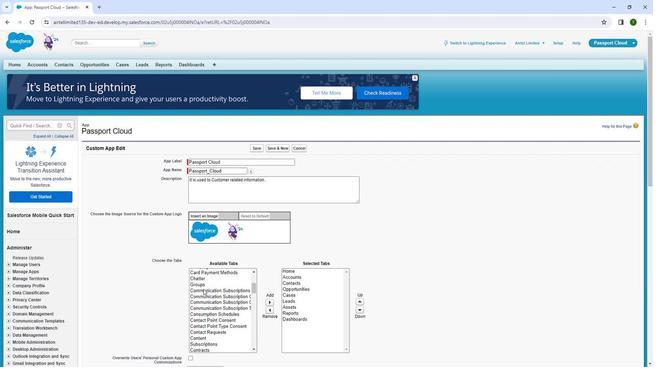 
Action: Mouse scrolled (205, 289) with delta (0, 0)
Screenshot: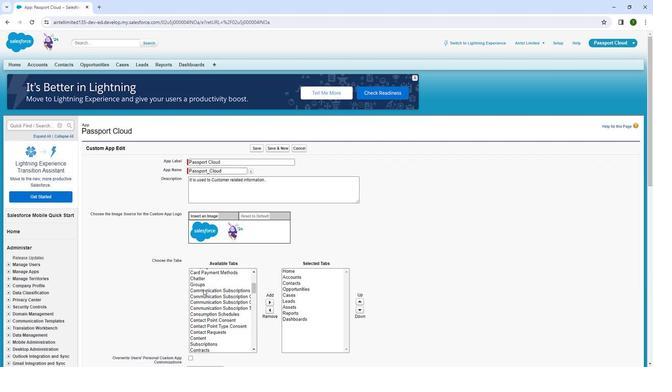 
Action: Mouse moved to (207, 339)
Screenshot: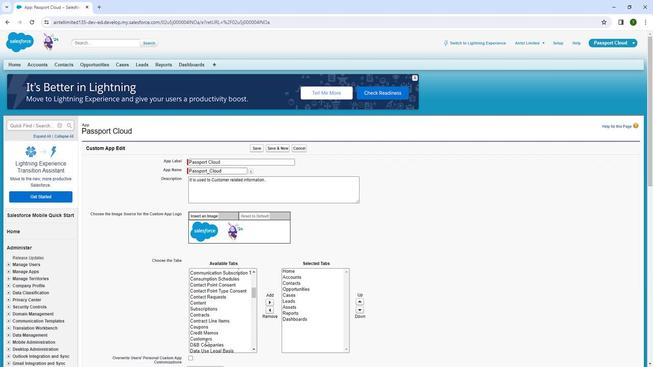 
Action: Mouse pressed left at (207, 339)
Screenshot: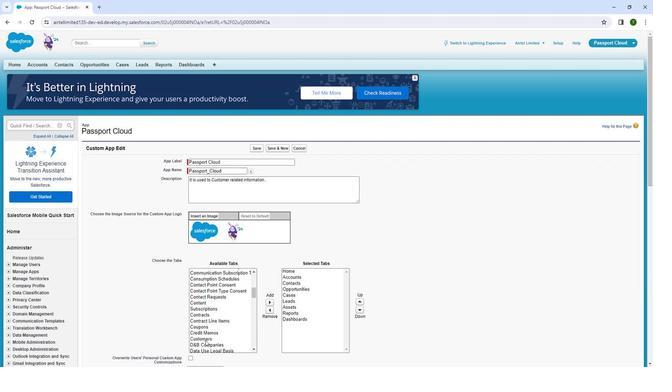 
Action: Mouse moved to (268, 302)
Screenshot: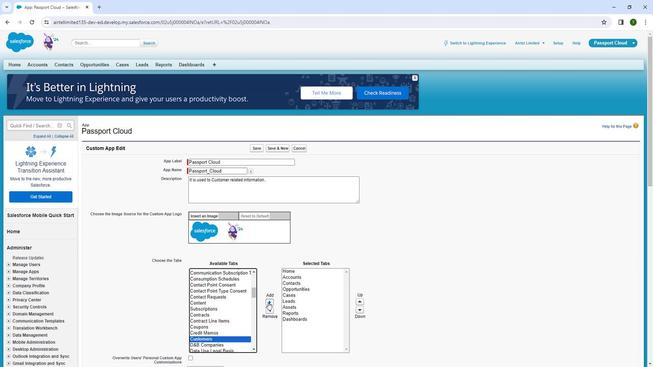 
Action: Mouse pressed left at (268, 302)
Screenshot: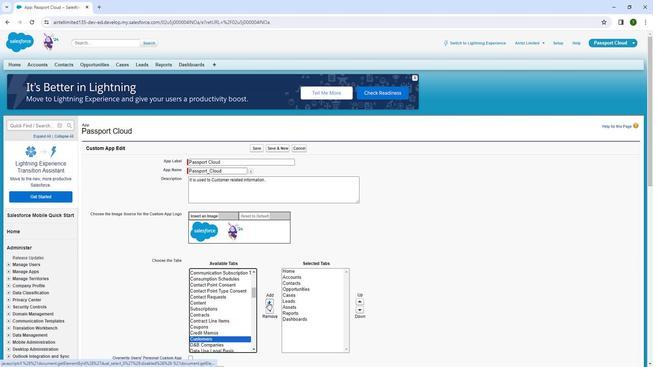 
Action: Mouse moved to (297, 323)
Screenshot: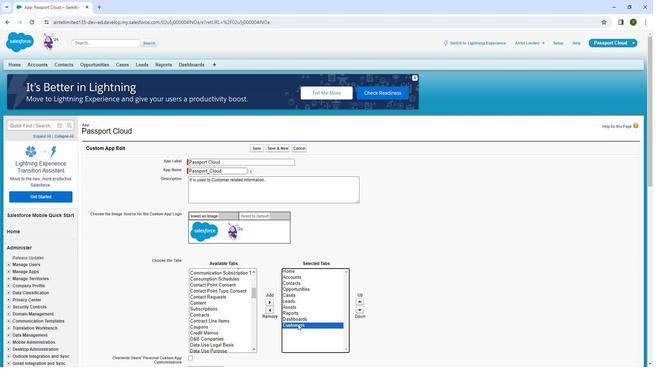 
Action: Mouse pressed left at (297, 323)
Screenshot: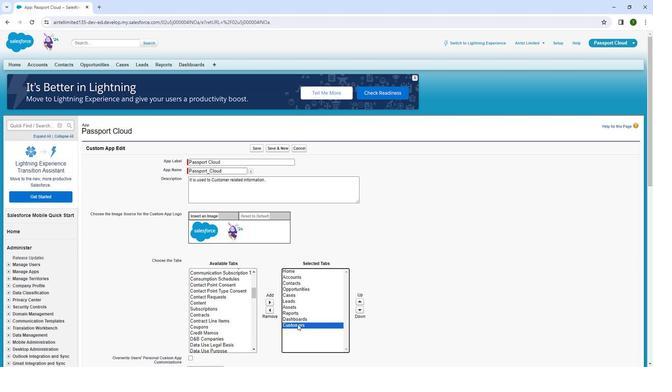 
Action: Mouse moved to (359, 301)
Screenshot: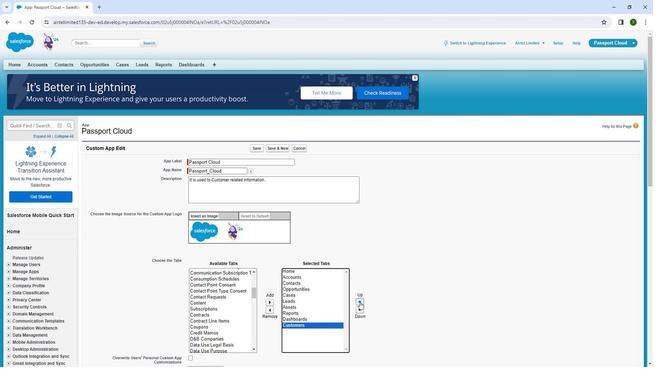 
Action: Mouse pressed left at (359, 301)
Screenshot: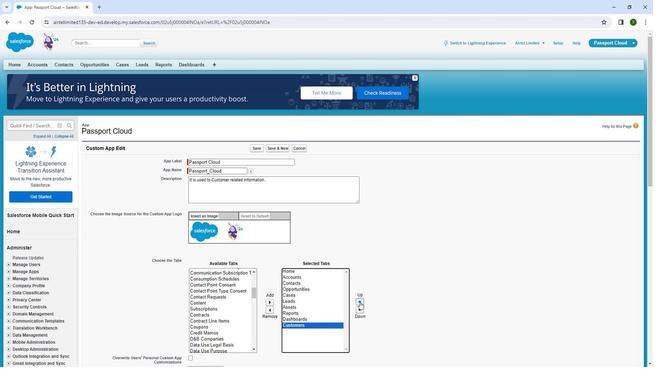 
Action: Mouse pressed left at (359, 301)
Screenshot: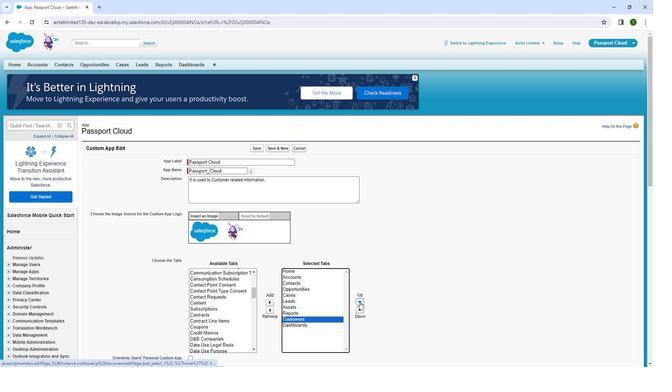 
Action: Mouse pressed left at (359, 301)
Screenshot: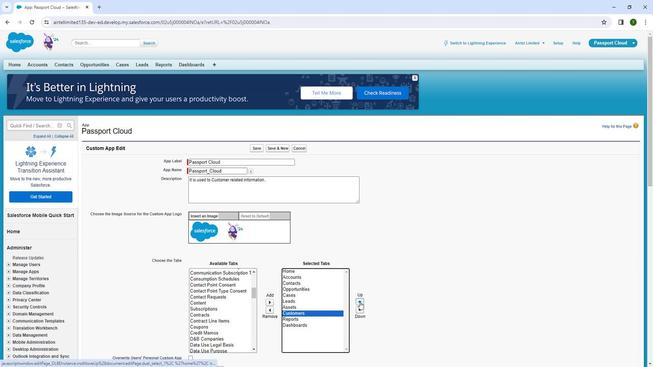 
Action: Mouse pressed left at (359, 301)
Screenshot: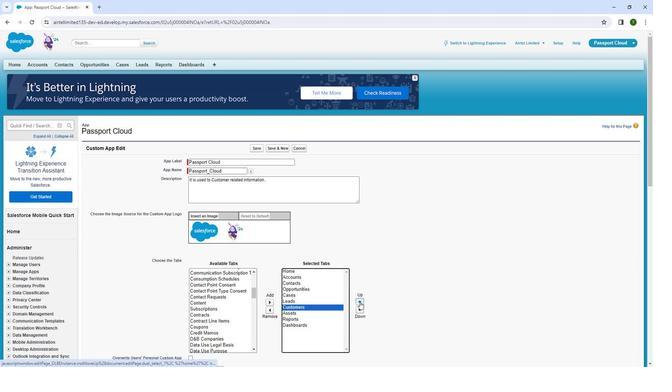 
Action: Mouse pressed left at (359, 301)
Screenshot: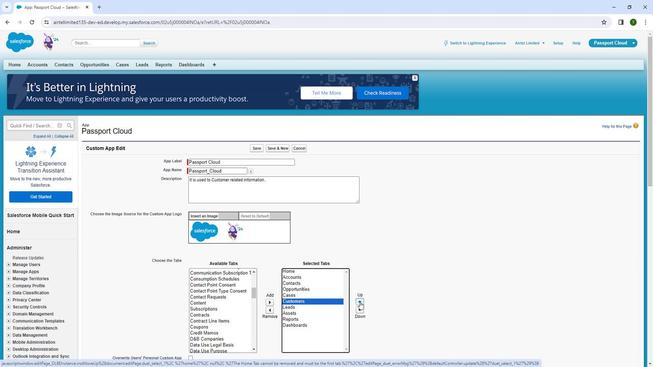 
Action: Mouse pressed left at (359, 301)
Screenshot: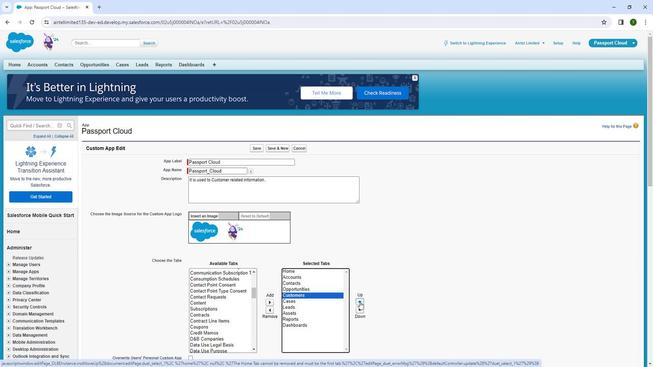 
Action: Mouse pressed left at (359, 301)
Screenshot: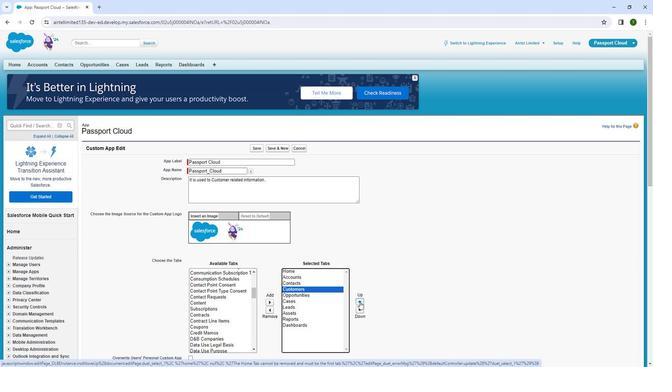 
Action: Mouse moved to (359, 301)
Screenshot: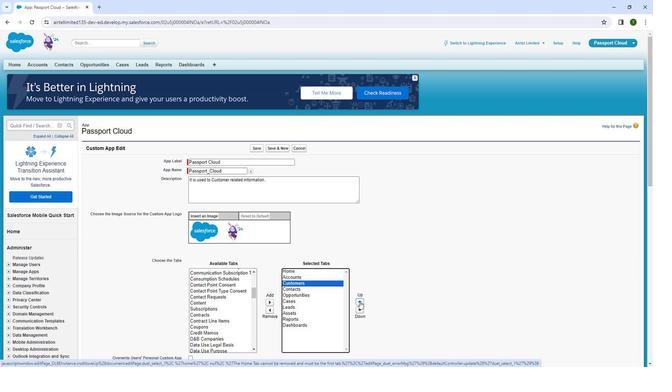 
Action: Mouse pressed left at (359, 301)
Screenshot: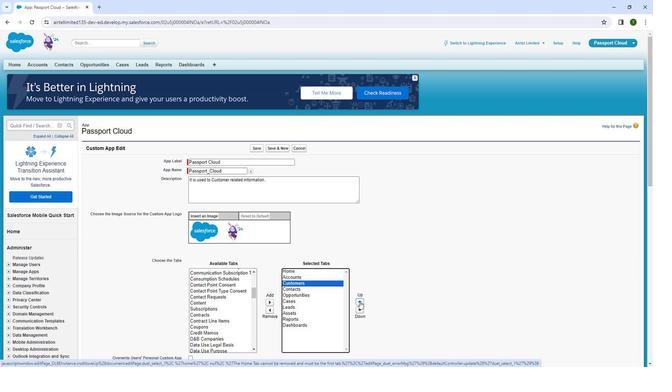 
Action: Mouse moved to (351, 257)
Screenshot: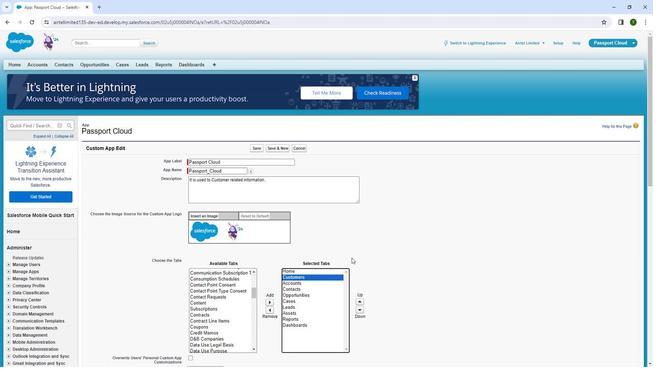 
Action: Mouse pressed left at (351, 257)
Screenshot: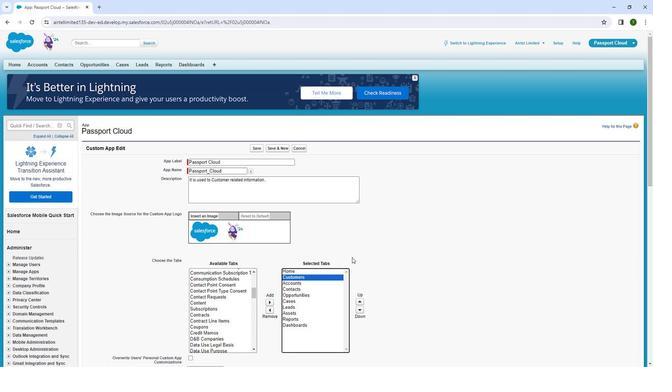 
Action: Mouse moved to (350, 256)
Screenshot: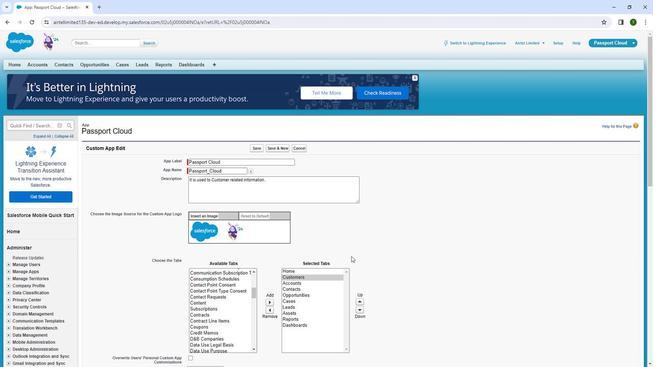 
Action: Mouse scrolled (350, 256) with delta (0, 0)
Screenshot: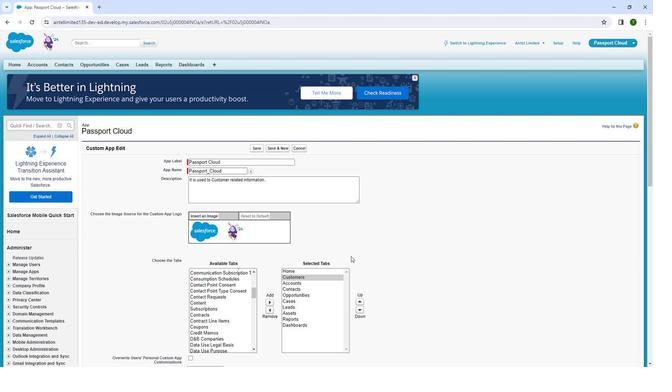 
Action: Mouse scrolled (350, 256) with delta (0, 0)
Screenshot: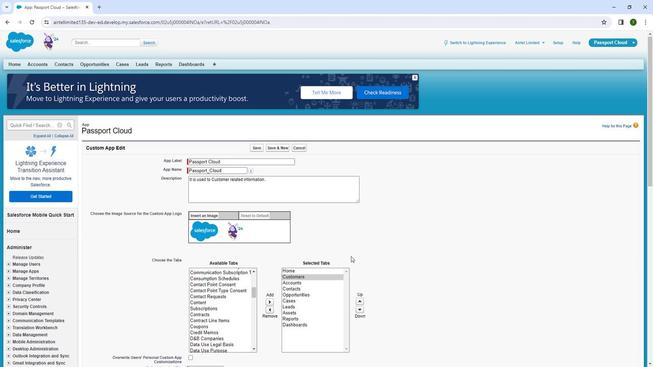 
Action: Mouse scrolled (350, 256) with delta (0, 0)
Screenshot: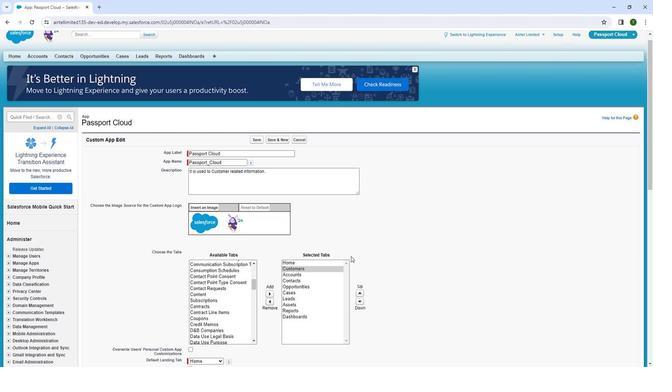 
Action: Mouse moved to (349, 256)
Screenshot: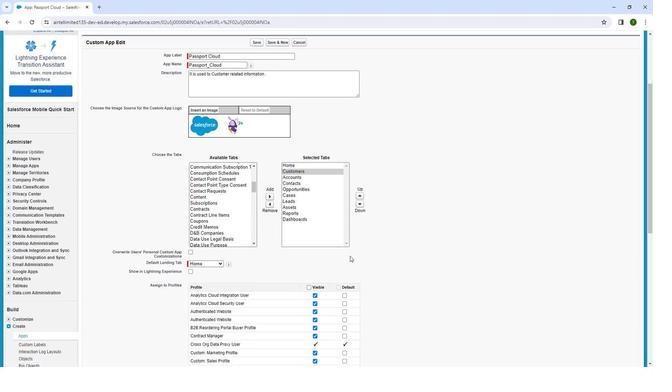 
Action: Mouse scrolled (349, 256) with delta (0, 0)
Screenshot: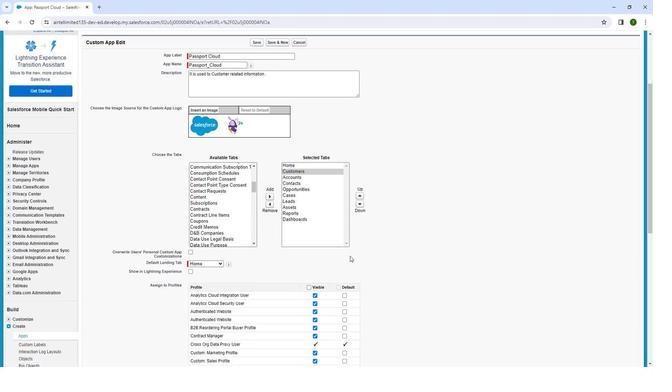 
Action: Mouse moved to (348, 256)
Screenshot: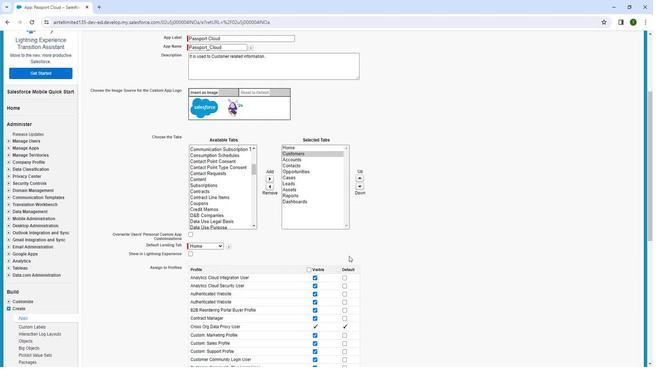 
Action: Mouse scrolled (348, 256) with delta (0, 0)
Screenshot: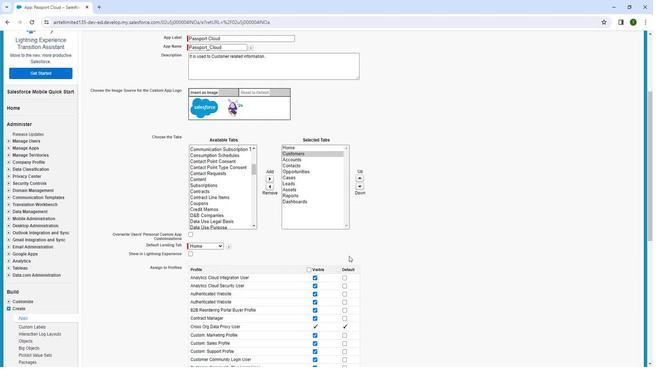 
Action: Mouse moved to (348, 256)
Screenshot: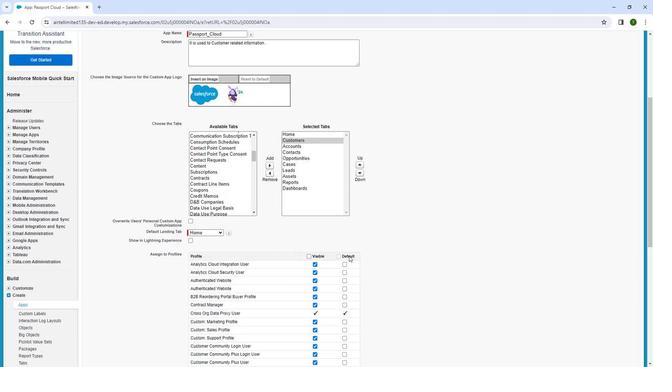 
Action: Mouse scrolled (348, 256) with delta (0, 0)
Screenshot: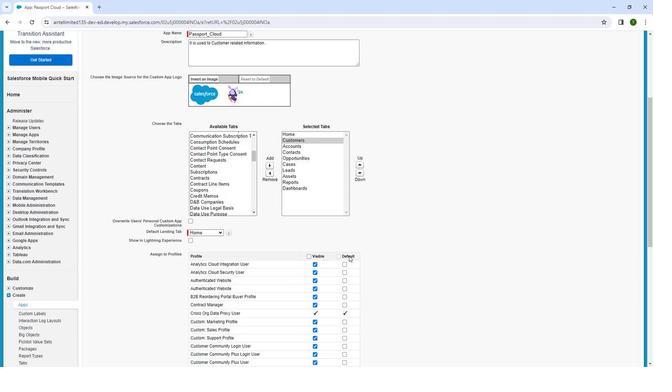 
Action: Mouse moved to (346, 257)
Screenshot: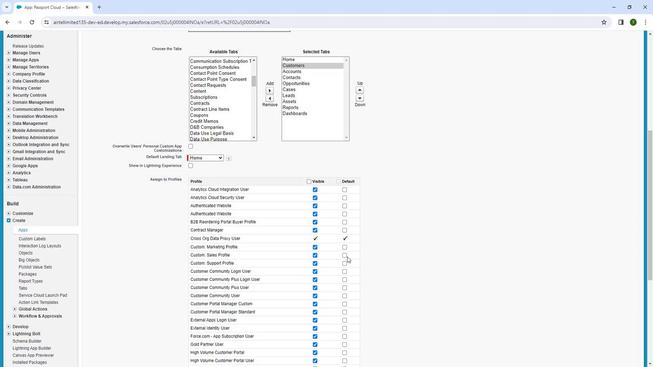 
Action: Mouse scrolled (346, 256) with delta (0, 0)
Screenshot: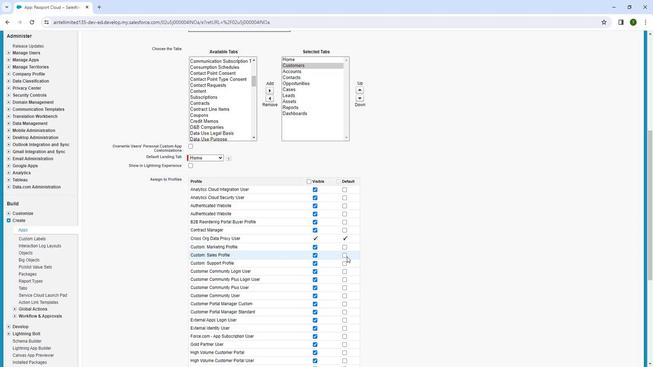 
Action: Mouse moved to (346, 257)
Screenshot: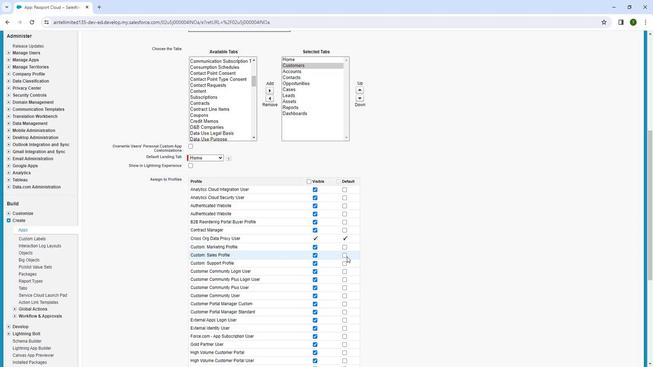 
Action: Mouse scrolled (346, 256) with delta (0, 0)
Screenshot: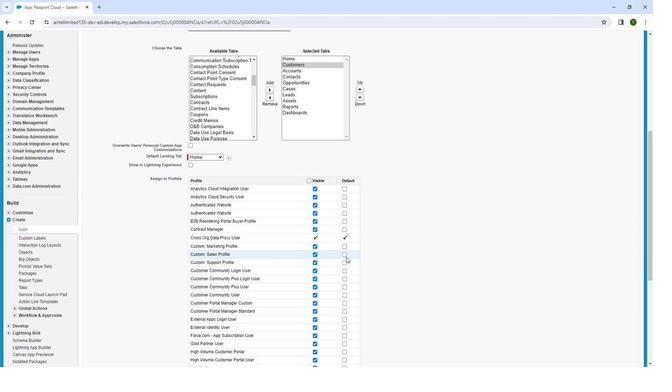 
Action: Mouse moved to (344, 257)
Screenshot: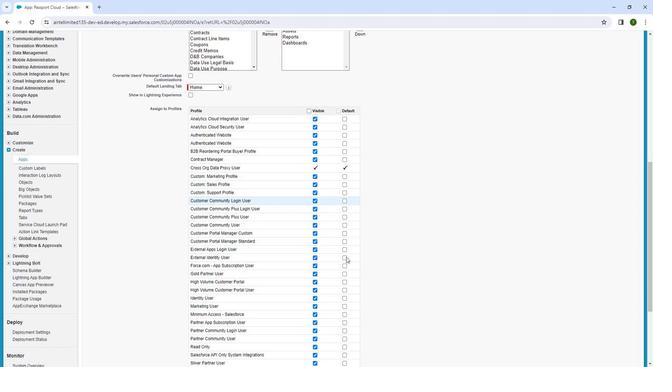 
Action: Mouse scrolled (344, 257) with delta (0, 0)
Screenshot: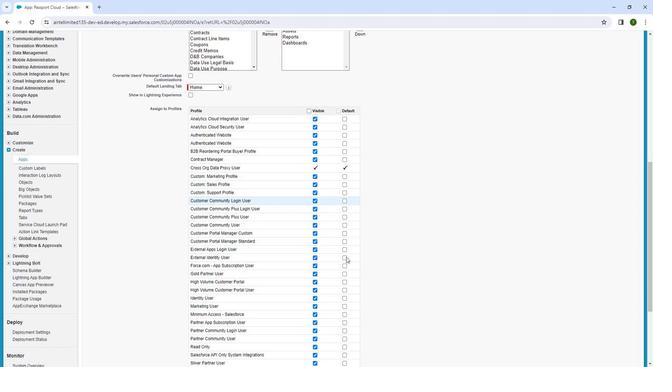 
Action: Mouse moved to (344, 258)
Screenshot: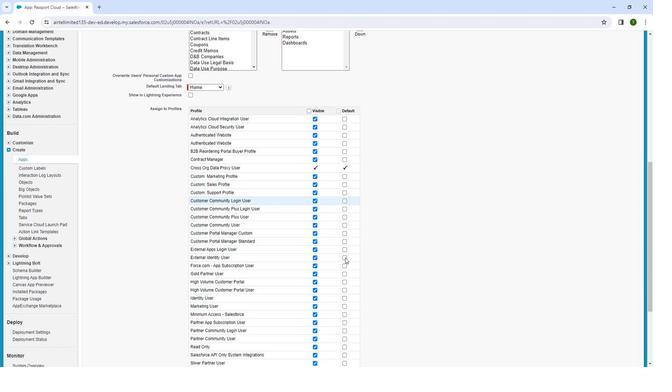 
Action: Mouse scrolled (344, 257) with delta (0, 0)
Screenshot: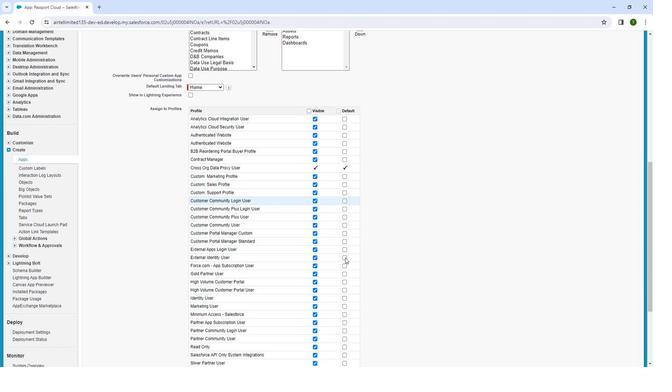
Action: Mouse moved to (343, 258)
Screenshot: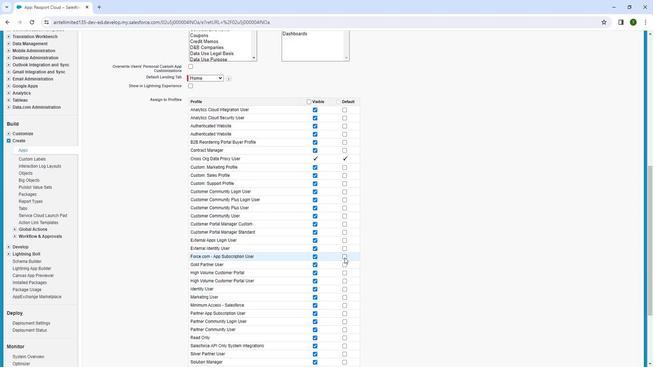 
Action: Mouse scrolled (343, 257) with delta (0, 0)
Screenshot: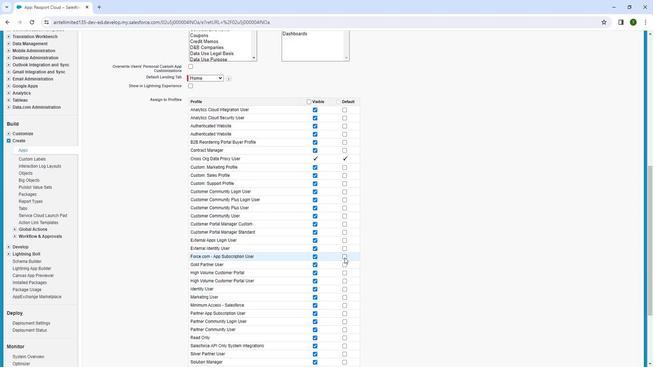 
Action: Mouse moved to (342, 258)
Screenshot: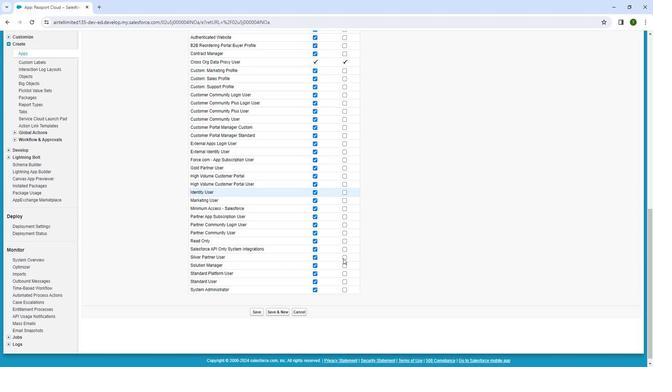 
Action: Mouse scrolled (342, 258) with delta (0, 0)
Screenshot: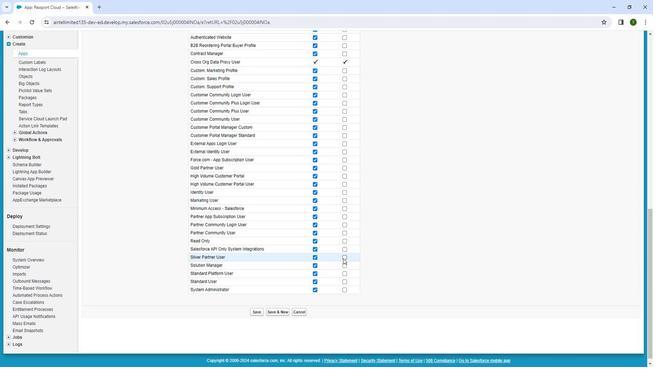 
Action: Mouse moved to (257, 308)
Screenshot: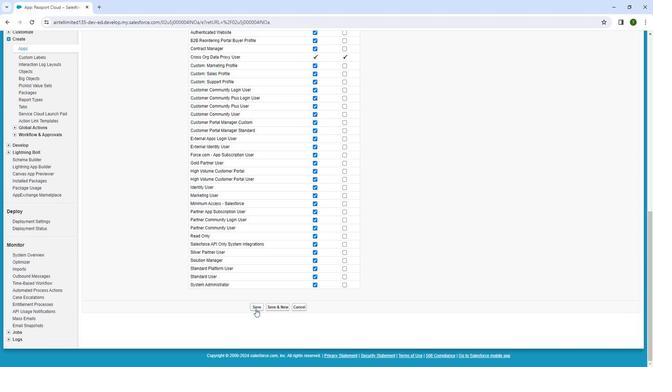 
Action: Mouse pressed left at (257, 308)
Screenshot: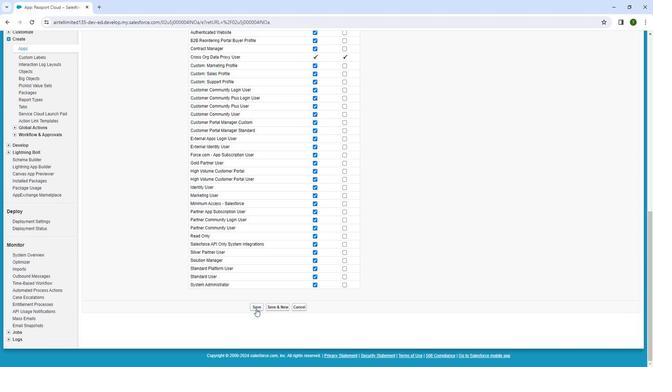 
Action: Mouse moved to (269, 147)
Screenshot: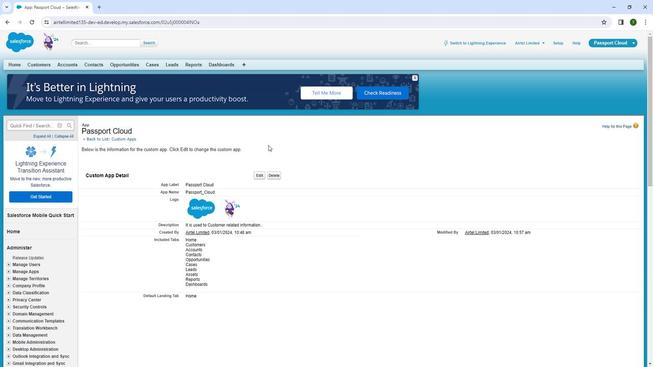 
Action: Mouse pressed left at (269, 147)
Screenshot: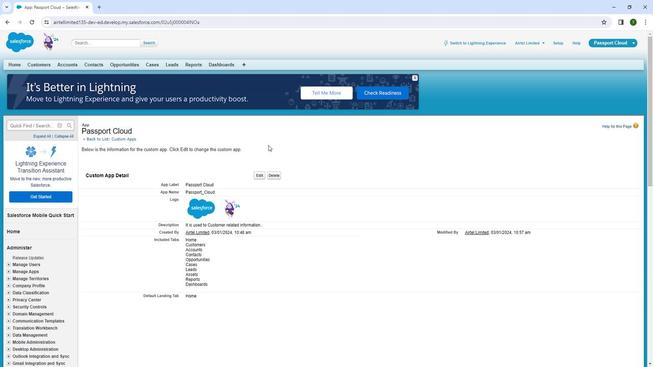 
Action: Mouse moved to (40, 67)
Screenshot: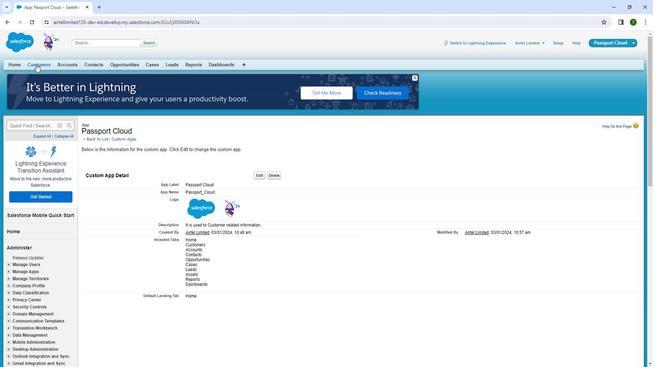 
Action: Mouse pressed left at (40, 67)
Screenshot: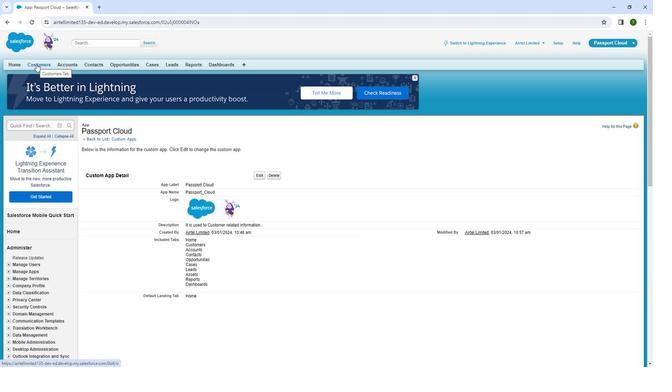 
Action: Mouse moved to (70, 69)
Screenshot: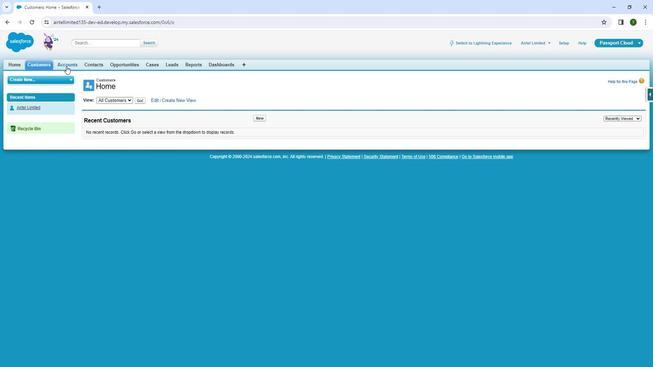 
Action: Mouse pressed left at (70, 69)
Screenshot: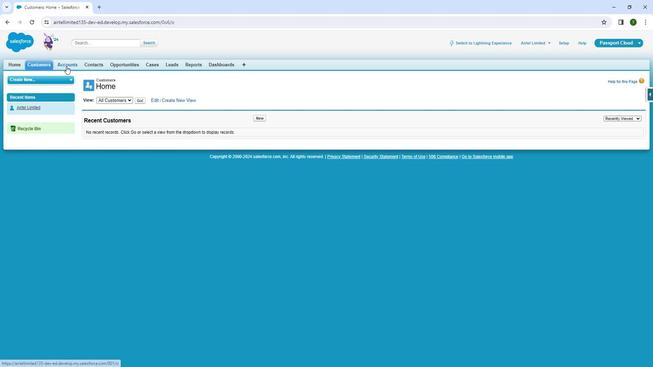
Action: Mouse moved to (68, 69)
Screenshot: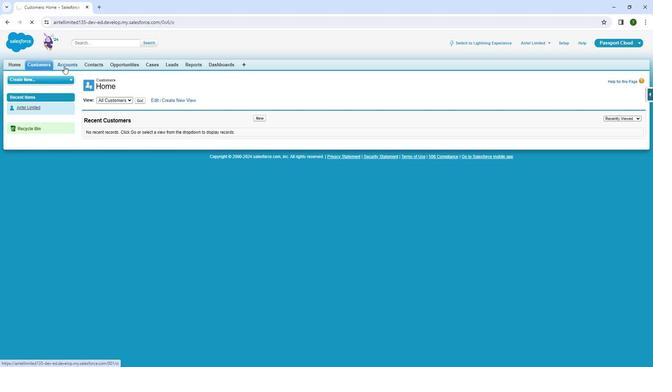 
Action: Mouse pressed left at (68, 69)
Screenshot: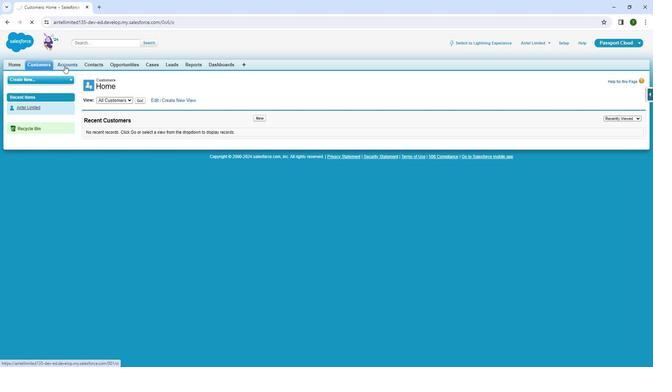 
Action: Mouse pressed left at (68, 69)
Screenshot: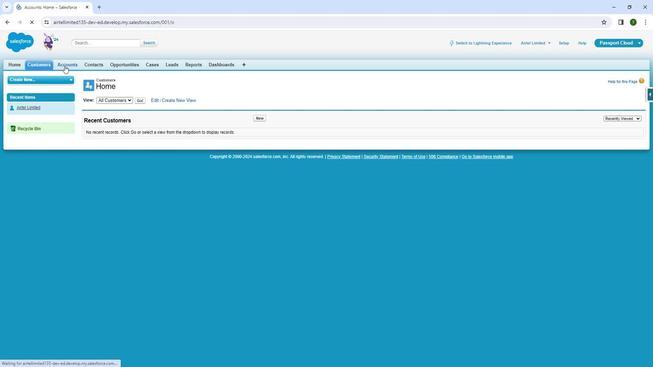 
Action: Mouse moved to (260, 148)
Screenshot: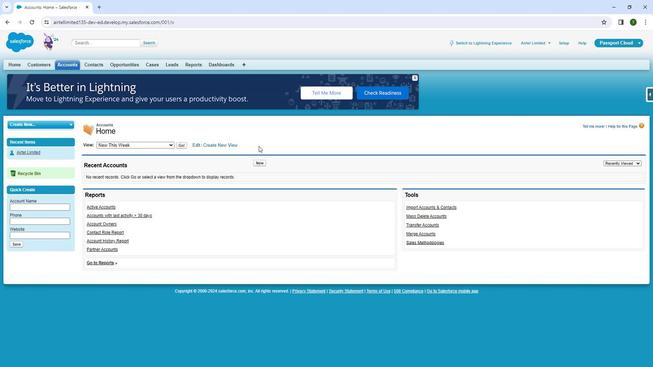 
Action: Mouse pressed left at (260, 148)
Screenshot: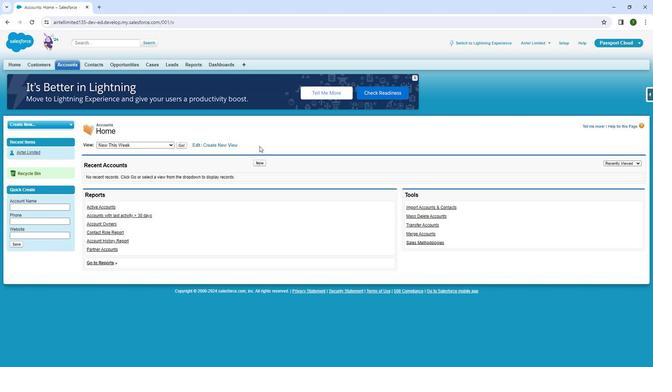 
Action: Mouse moved to (149, 277)
Screenshot: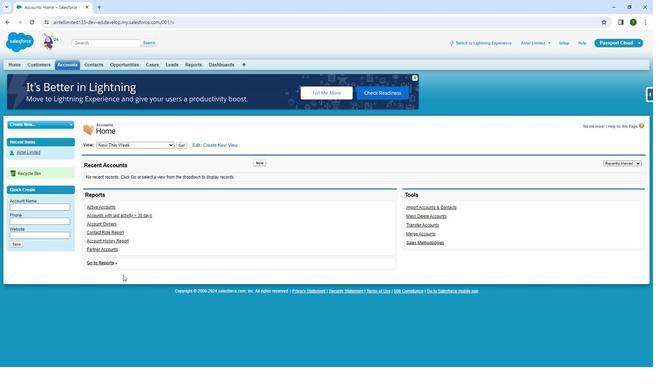 
